Task: Find connections with filter location Freguesia do Ribeirao da Ilha with filter topic #Mindfulwith filter profile language Potuguese with filter current company PRA Health Sciences with filter school Delhi Technical Campus with filter industry Vocational Rehabilitation Services with filter service category Financial Accounting with filter keywords title Executive
Action: Mouse moved to (495, 98)
Screenshot: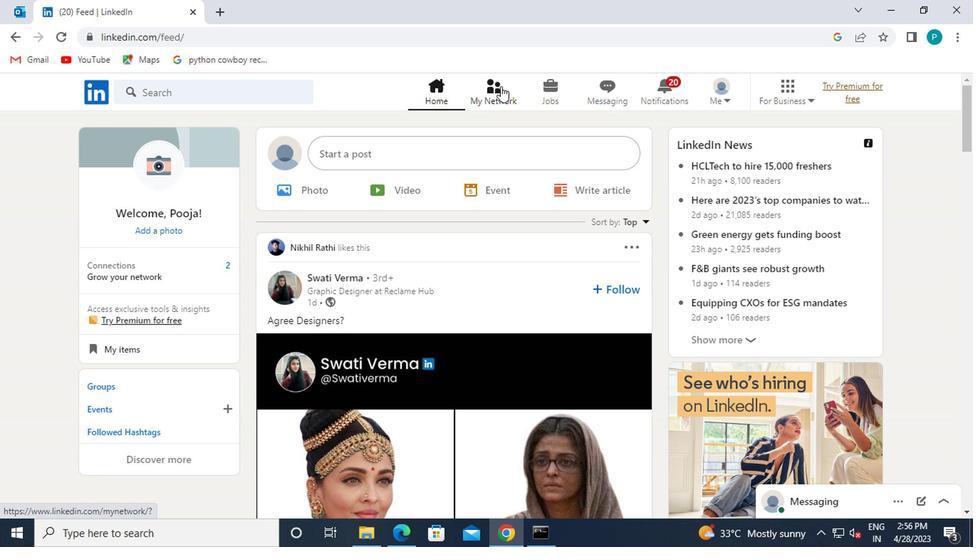 
Action: Mouse pressed left at (495, 98)
Screenshot: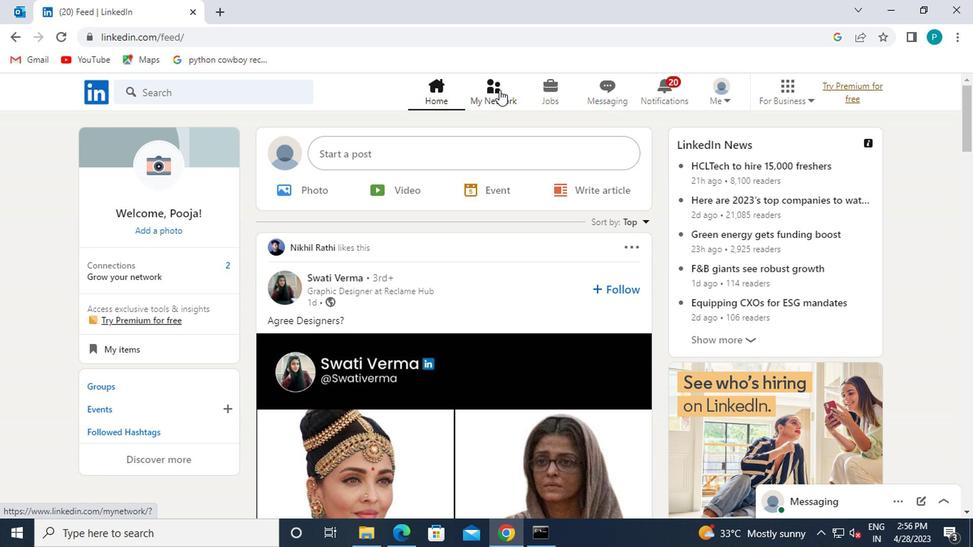
Action: Mouse moved to (253, 178)
Screenshot: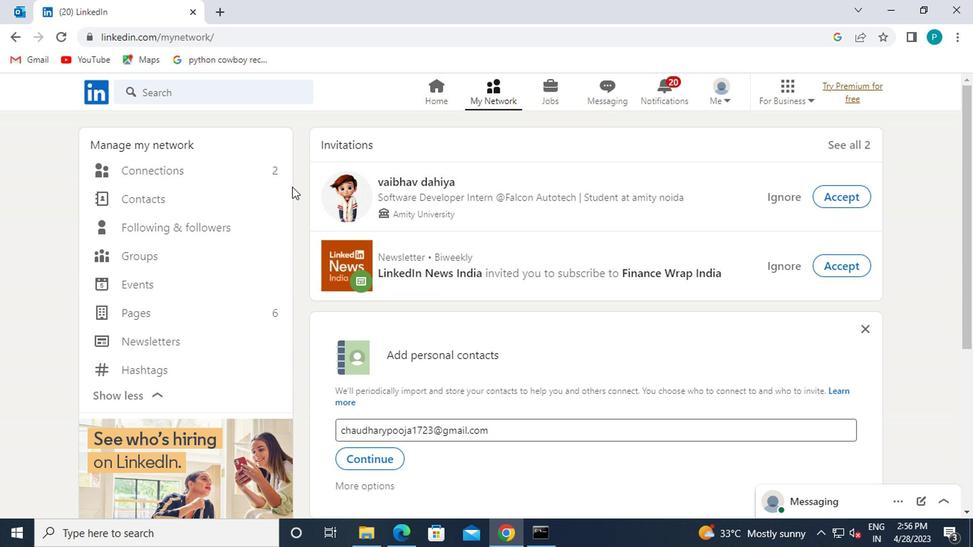 
Action: Mouse pressed left at (253, 178)
Screenshot: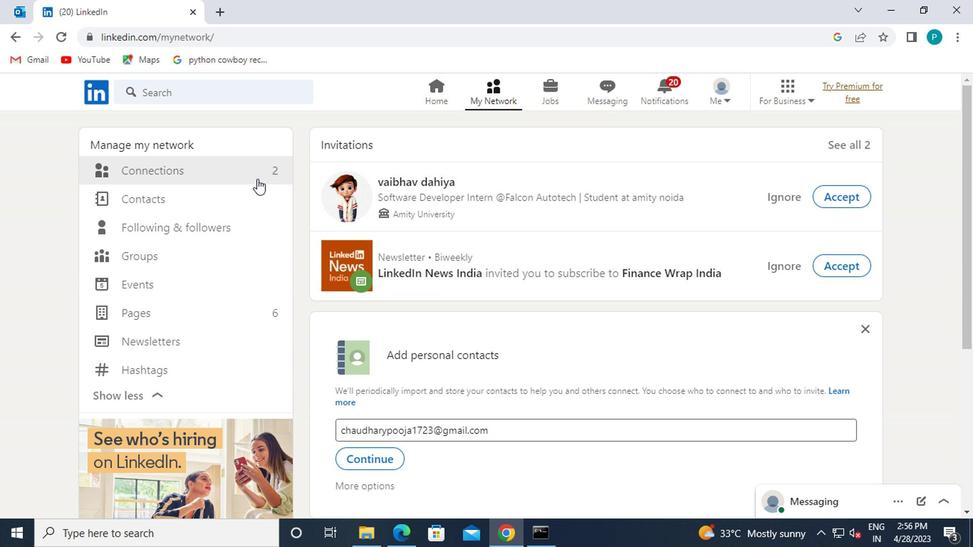 
Action: Mouse pressed left at (253, 178)
Screenshot: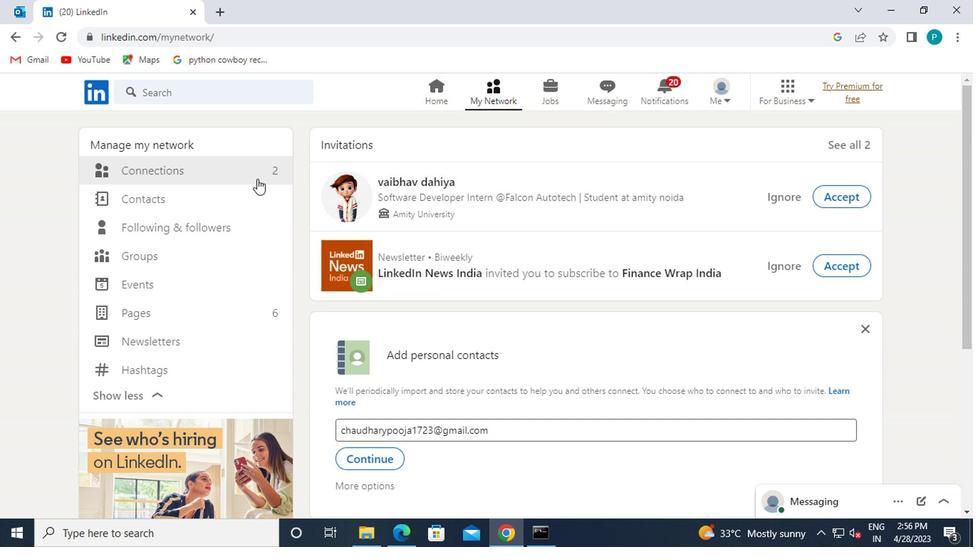 
Action: Mouse pressed left at (253, 178)
Screenshot: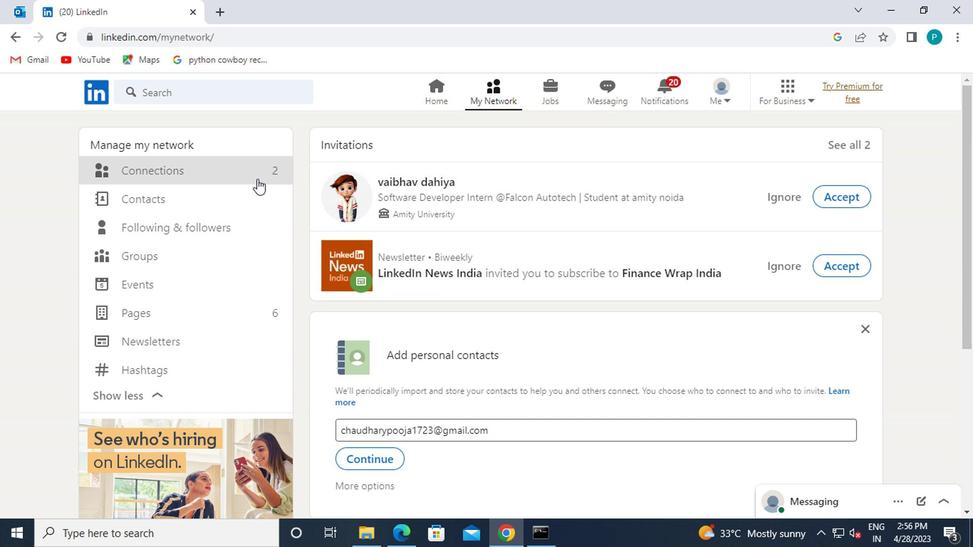 
Action: Mouse moved to (256, 174)
Screenshot: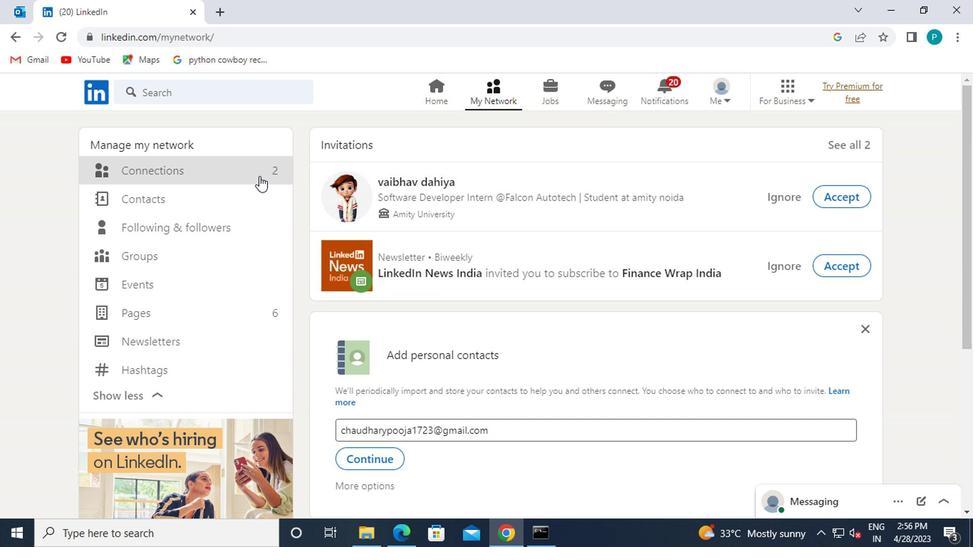 
Action: Mouse pressed left at (256, 174)
Screenshot: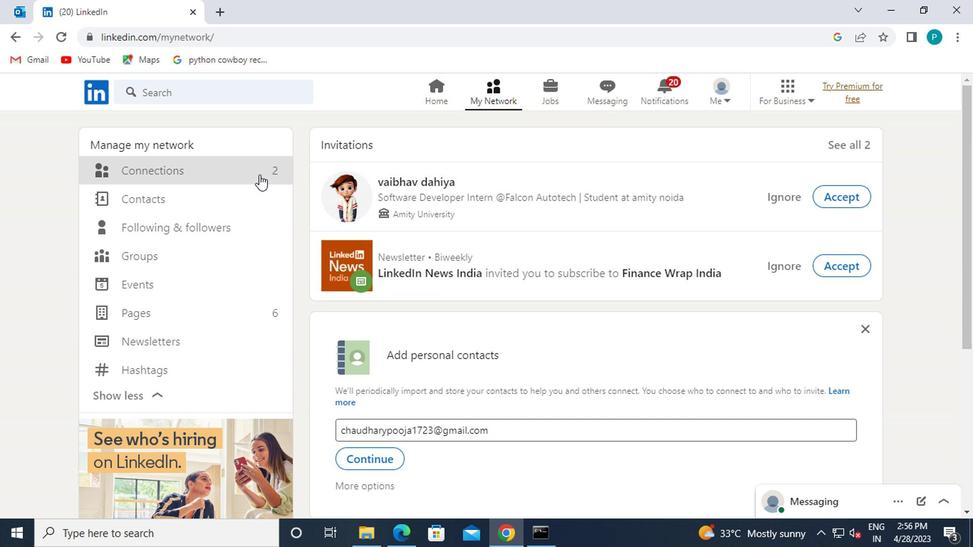
Action: Mouse pressed left at (256, 174)
Screenshot: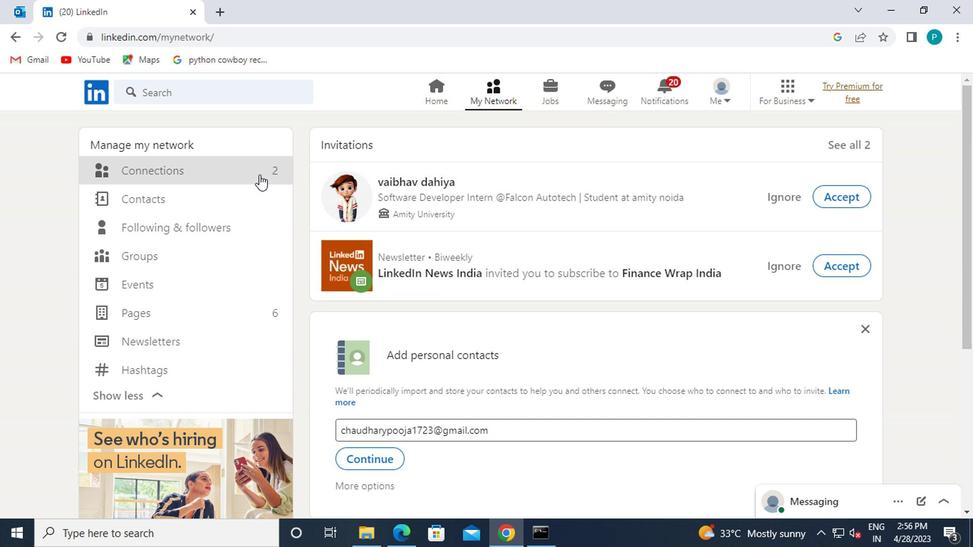 
Action: Mouse moved to (567, 177)
Screenshot: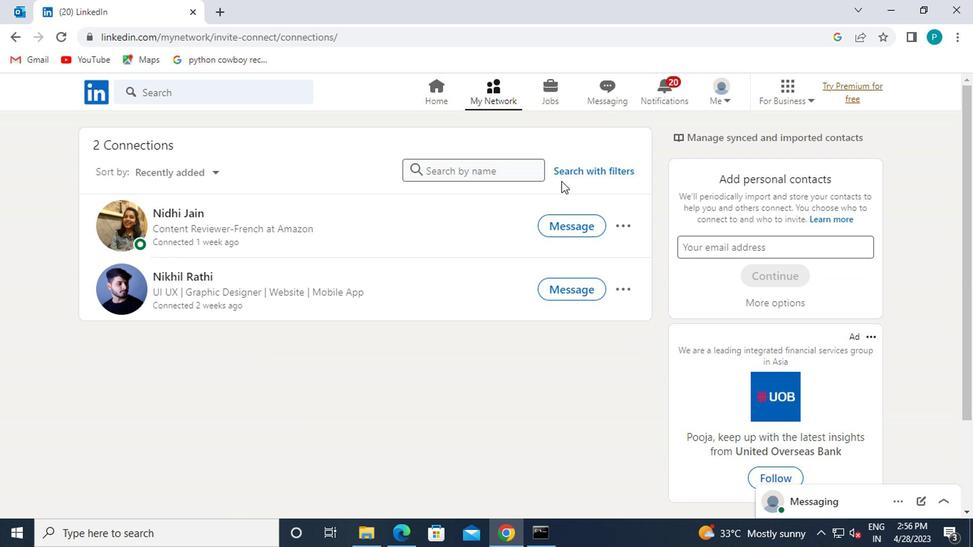 
Action: Mouse pressed left at (567, 177)
Screenshot: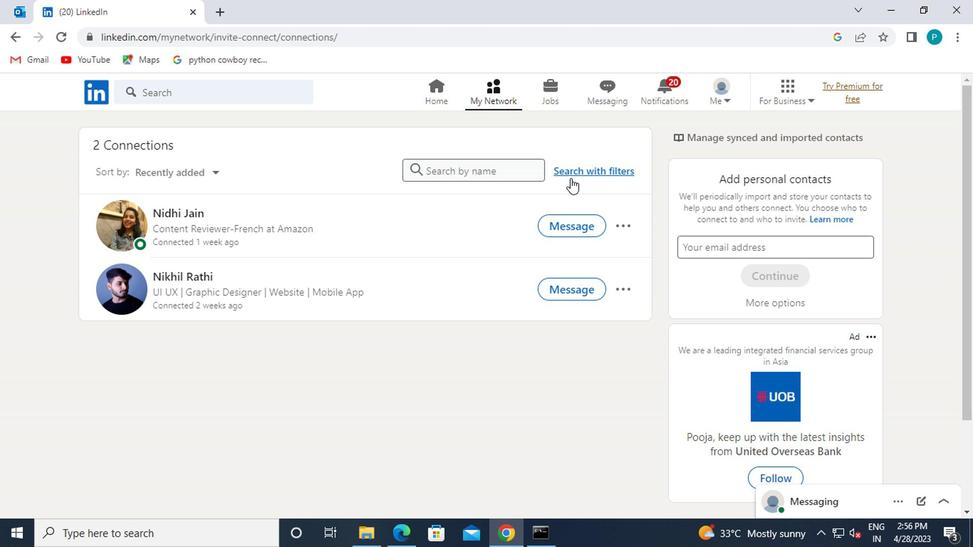 
Action: Mouse moved to (530, 138)
Screenshot: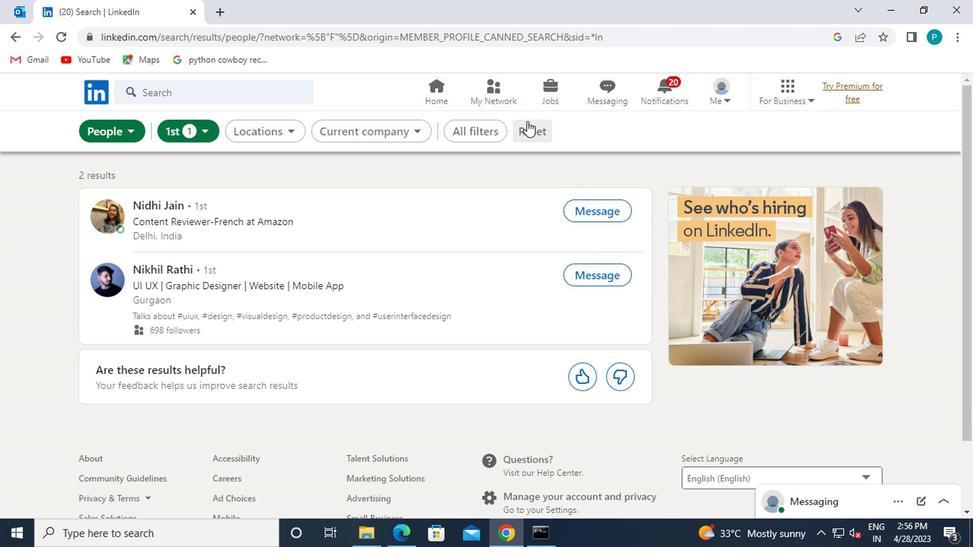 
Action: Mouse pressed left at (530, 138)
Screenshot: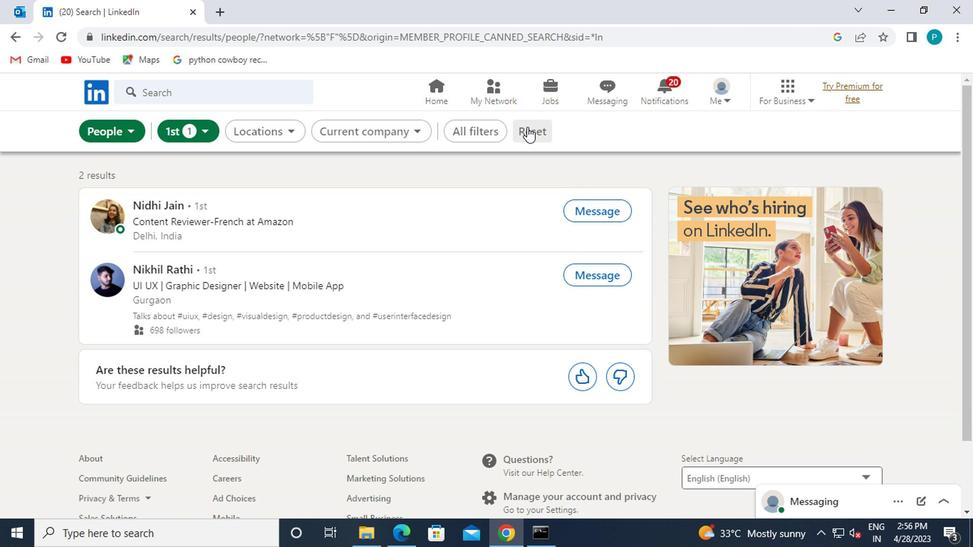 
Action: Mouse moved to (483, 131)
Screenshot: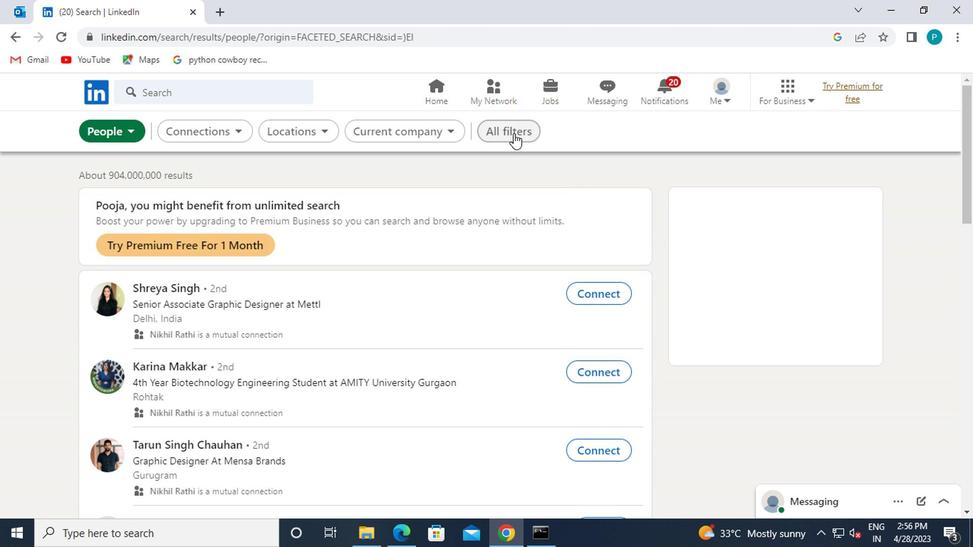 
Action: Mouse pressed left at (483, 131)
Screenshot: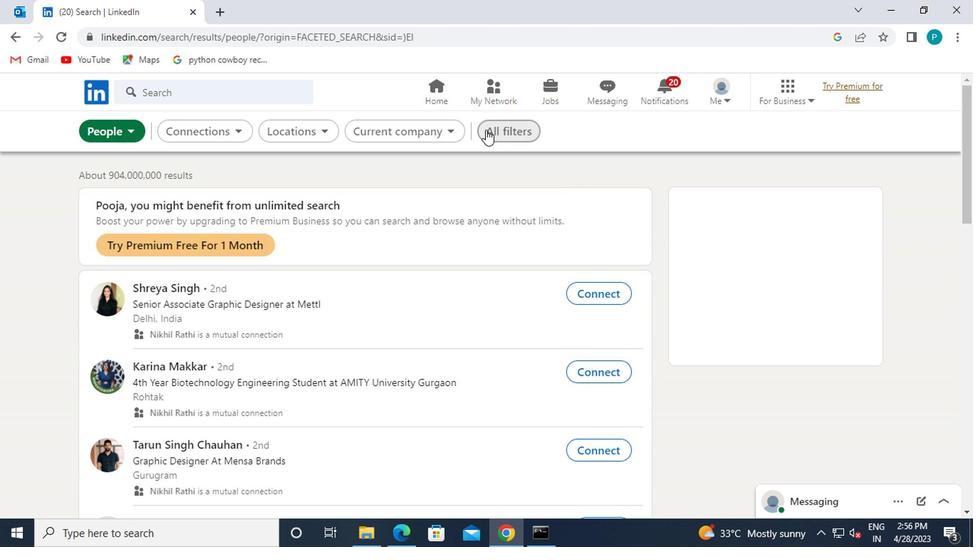 
Action: Mouse moved to (758, 279)
Screenshot: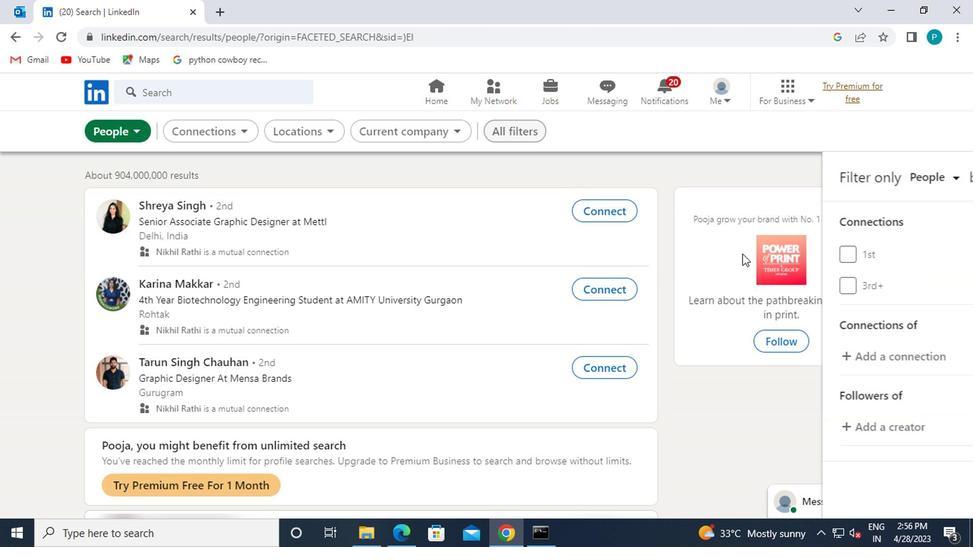 
Action: Mouse scrolled (758, 278) with delta (0, 0)
Screenshot: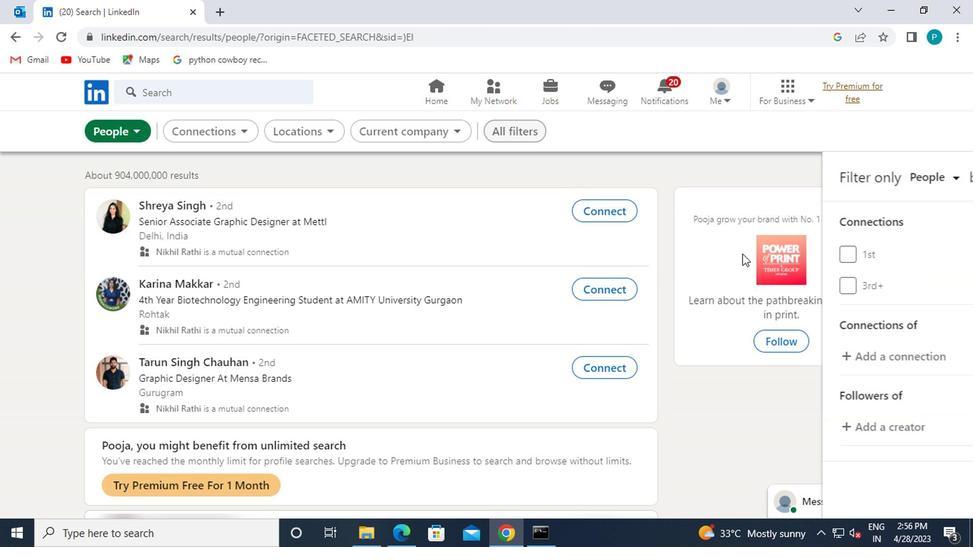 
Action: Mouse moved to (762, 290)
Screenshot: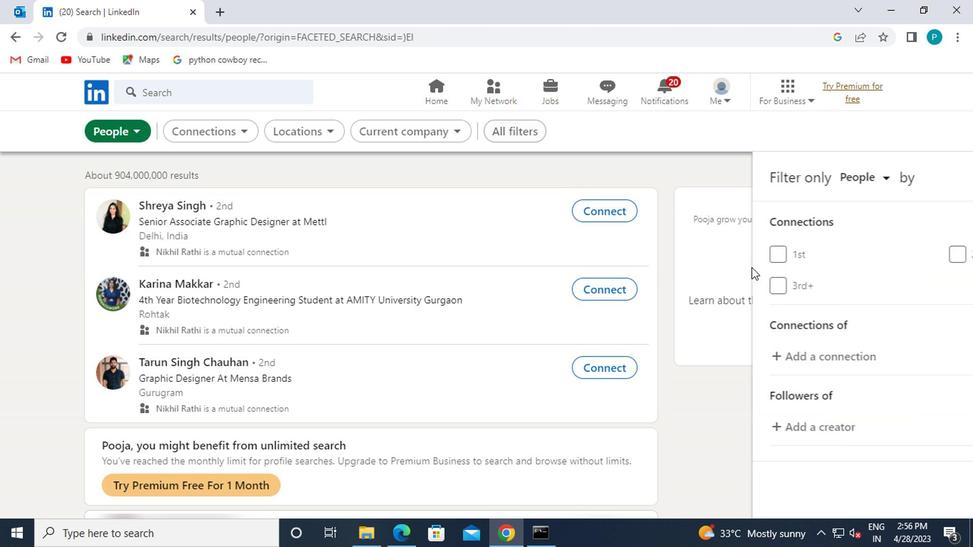 
Action: Mouse scrolled (762, 289) with delta (0, -1)
Screenshot: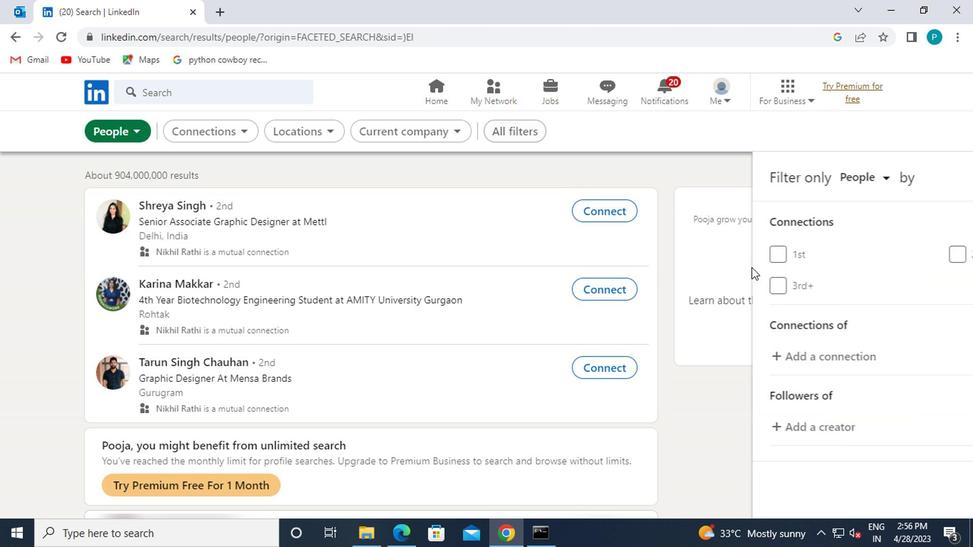 
Action: Mouse moved to (767, 300)
Screenshot: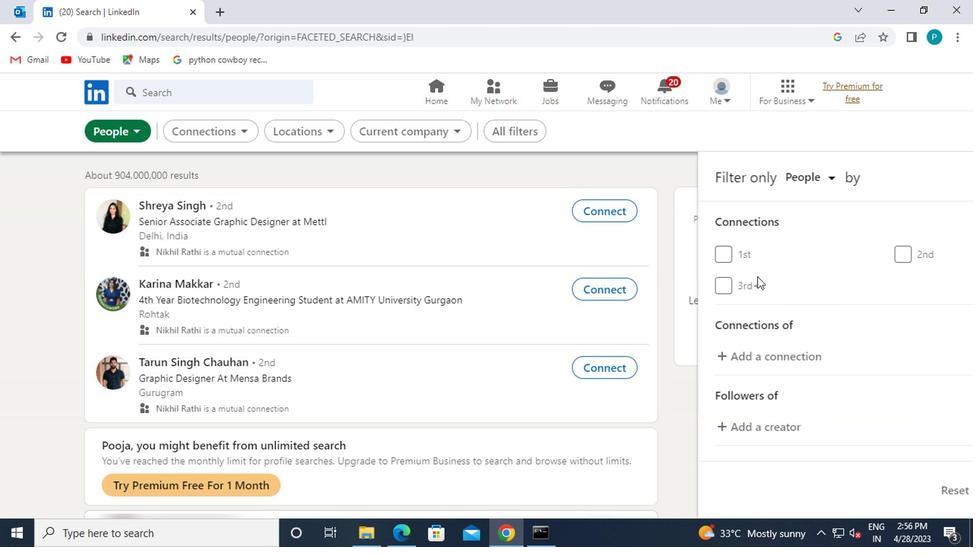 
Action: Mouse scrolled (767, 299) with delta (0, -1)
Screenshot: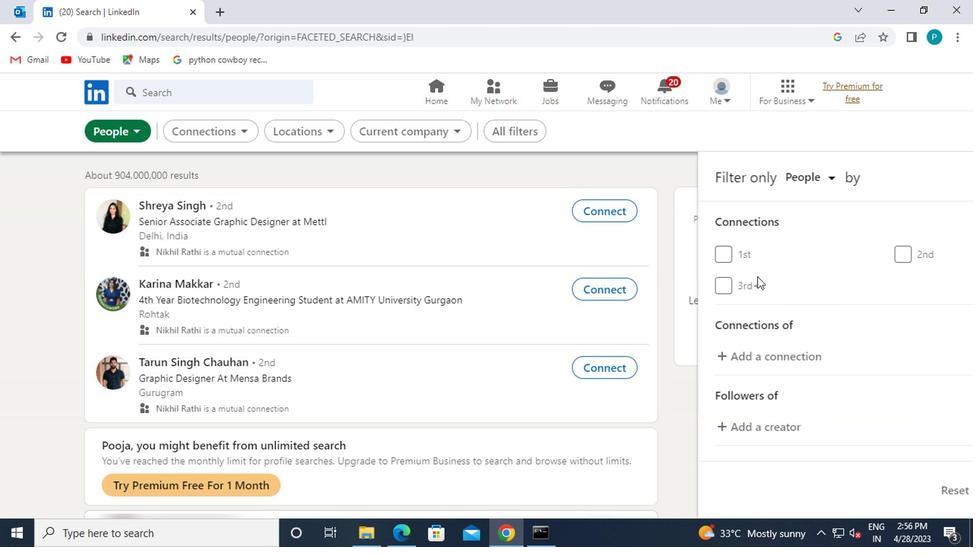 
Action: Mouse moved to (767, 303)
Screenshot: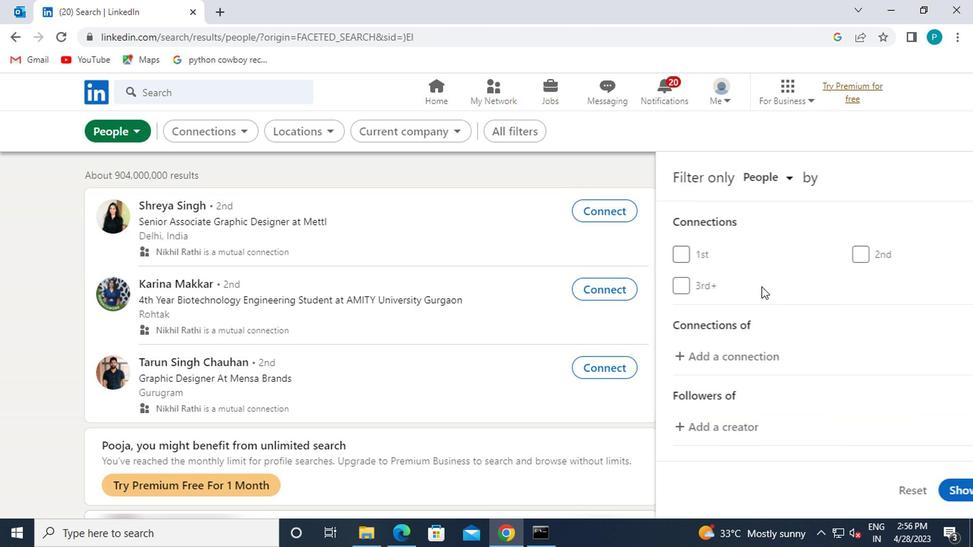 
Action: Mouse scrolled (767, 303) with delta (0, 0)
Screenshot: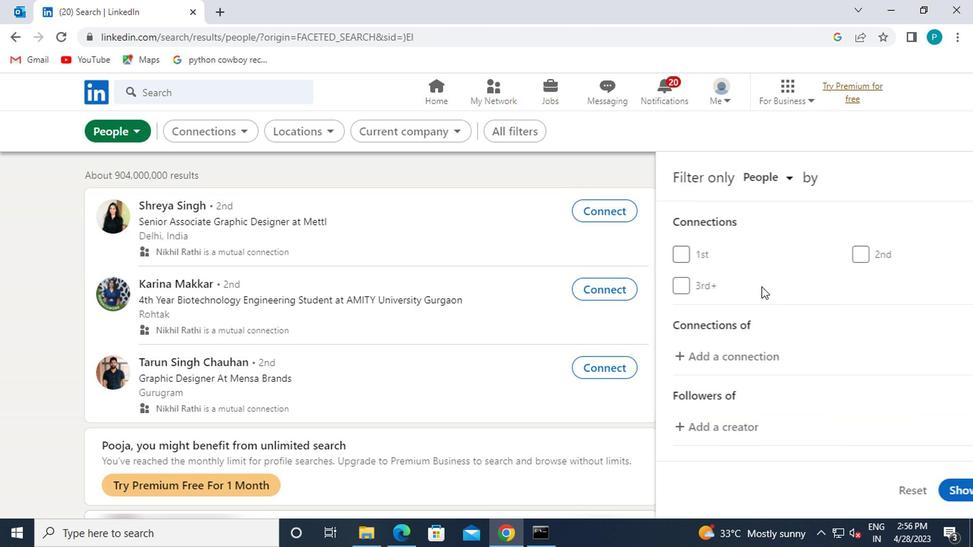 
Action: Mouse moved to (817, 269)
Screenshot: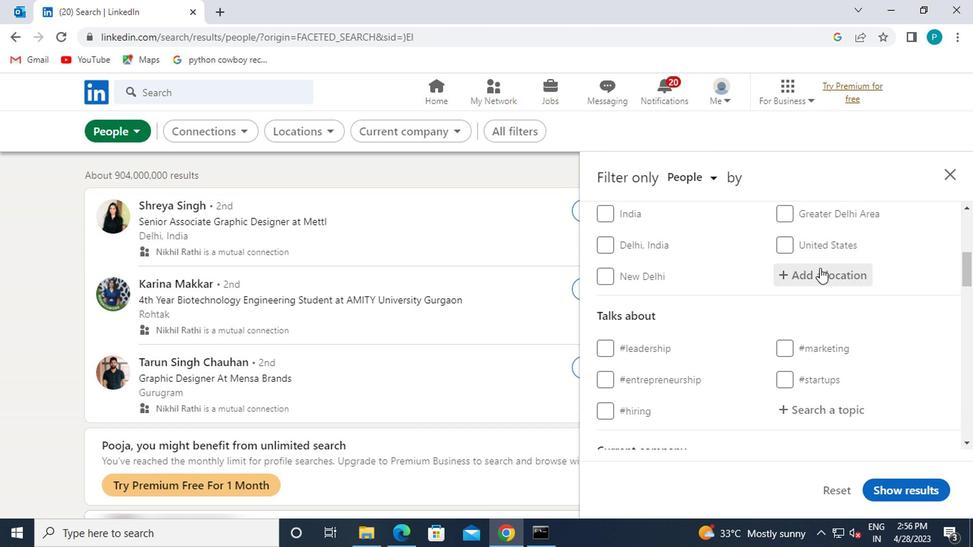 
Action: Mouse pressed left at (817, 269)
Screenshot: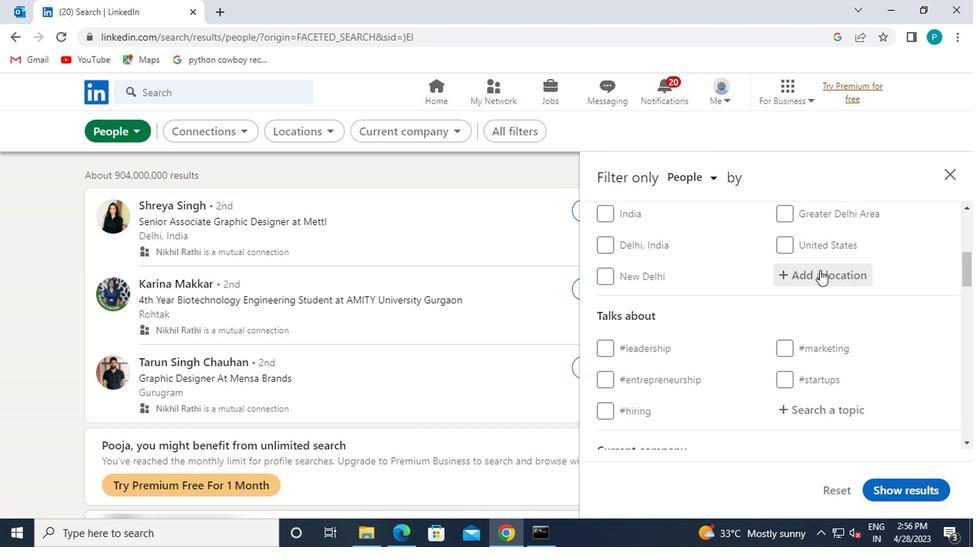 
Action: Mouse moved to (819, 268)
Screenshot: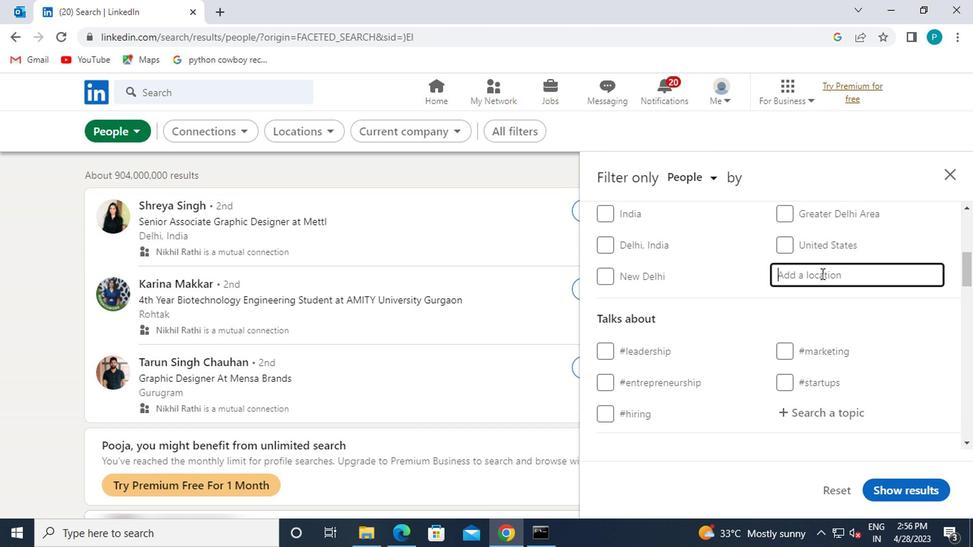 
Action: Key pressed <Key.caps_lock><Key.caps_lock>f<Key.caps_lock>reguesia
Screenshot: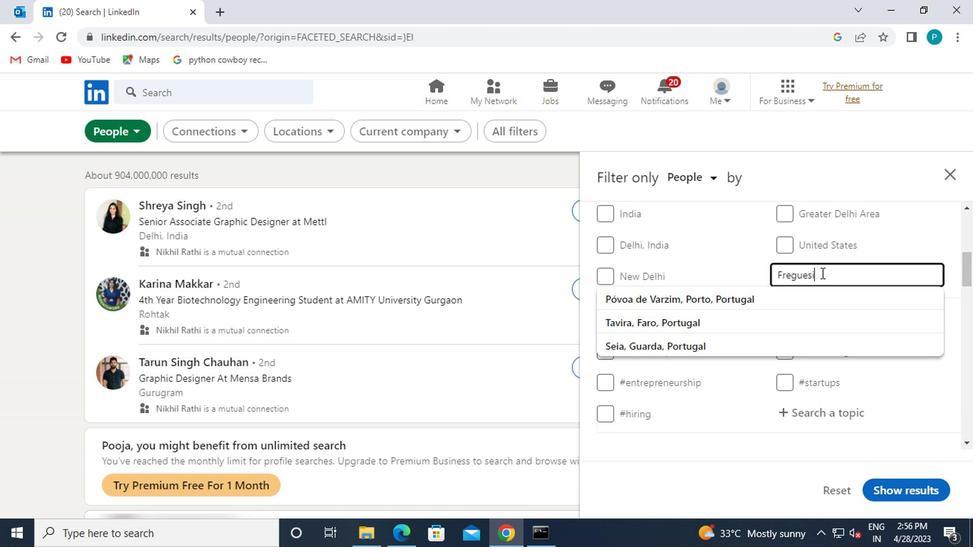 
Action: Mouse moved to (831, 279)
Screenshot: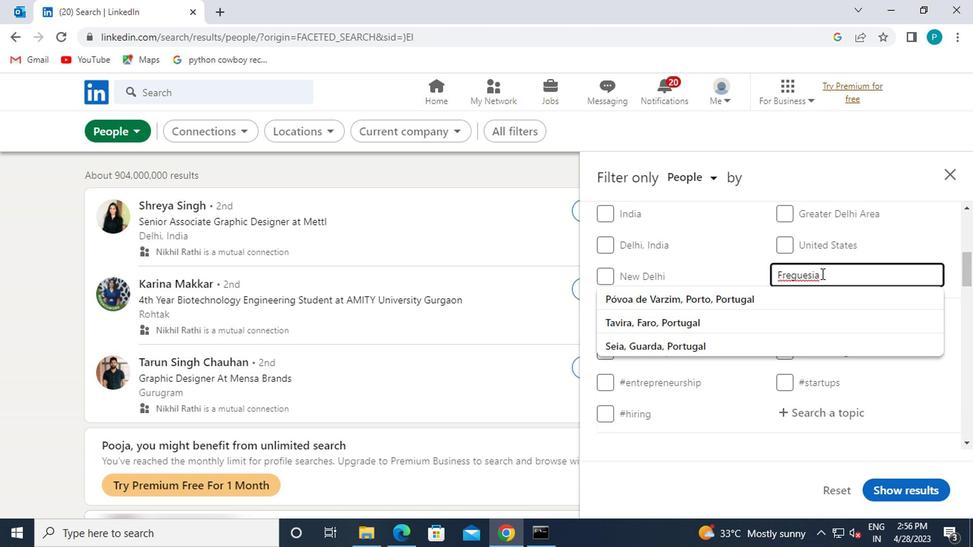 
Action: Key pressed <Key.enter>
Screenshot: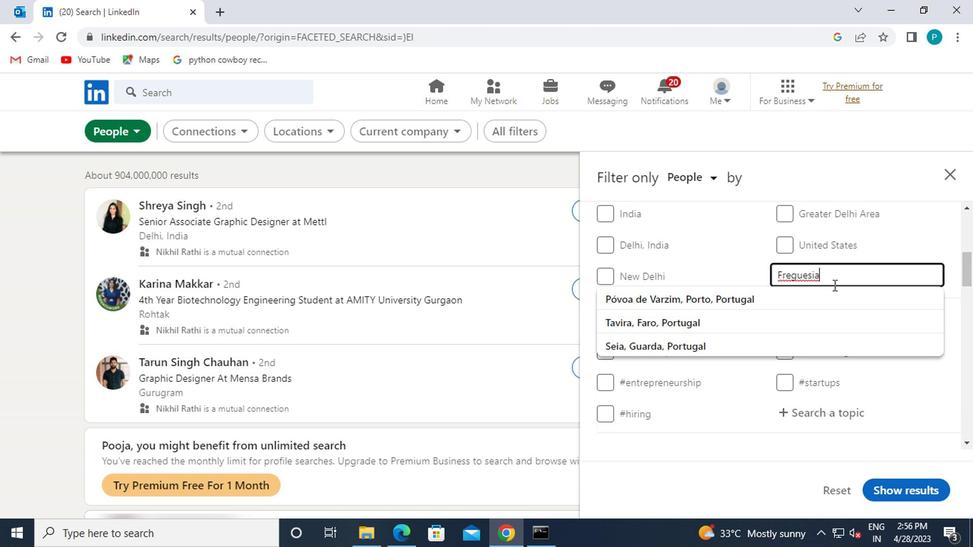 
Action: Mouse moved to (776, 305)
Screenshot: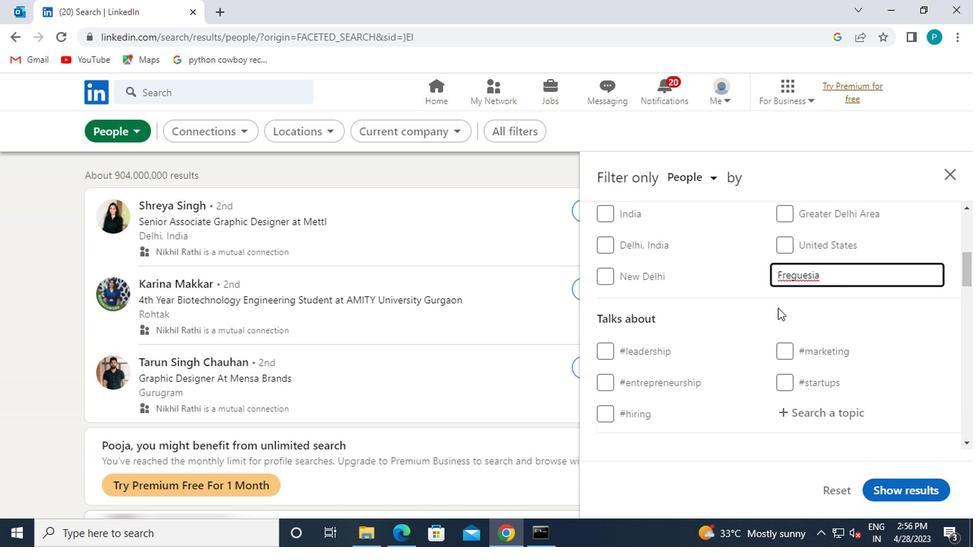 
Action: Mouse scrolled (776, 304) with delta (0, 0)
Screenshot: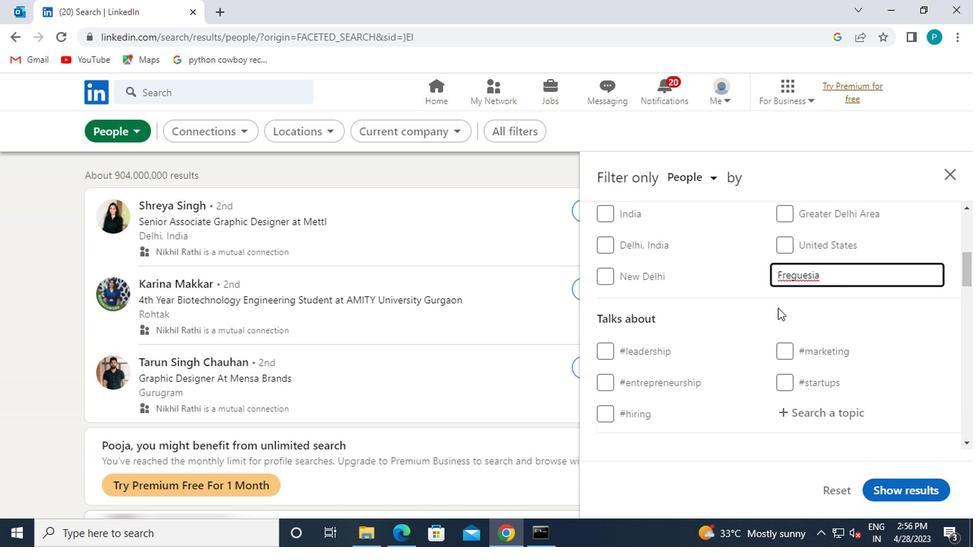 
Action: Mouse moved to (777, 310)
Screenshot: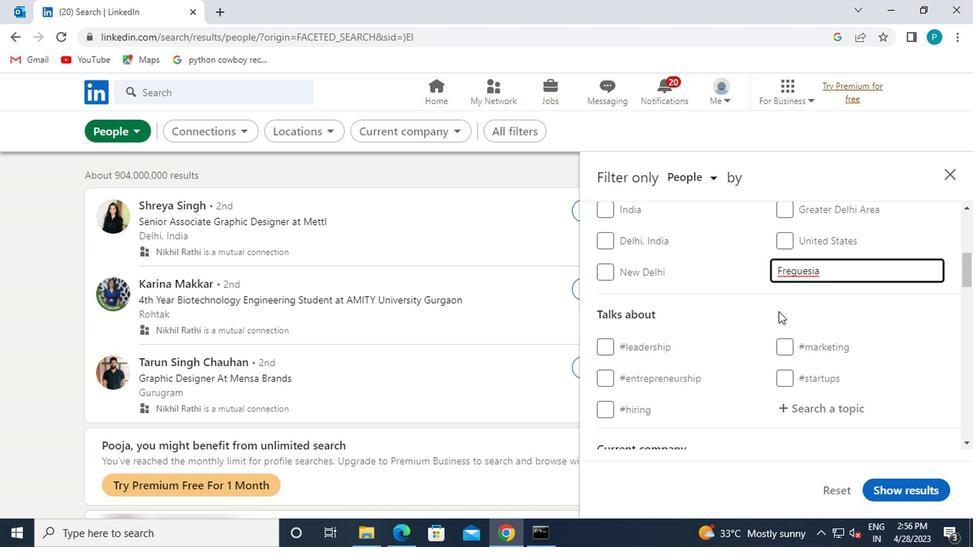 
Action: Mouse scrolled (777, 310) with delta (0, 0)
Screenshot: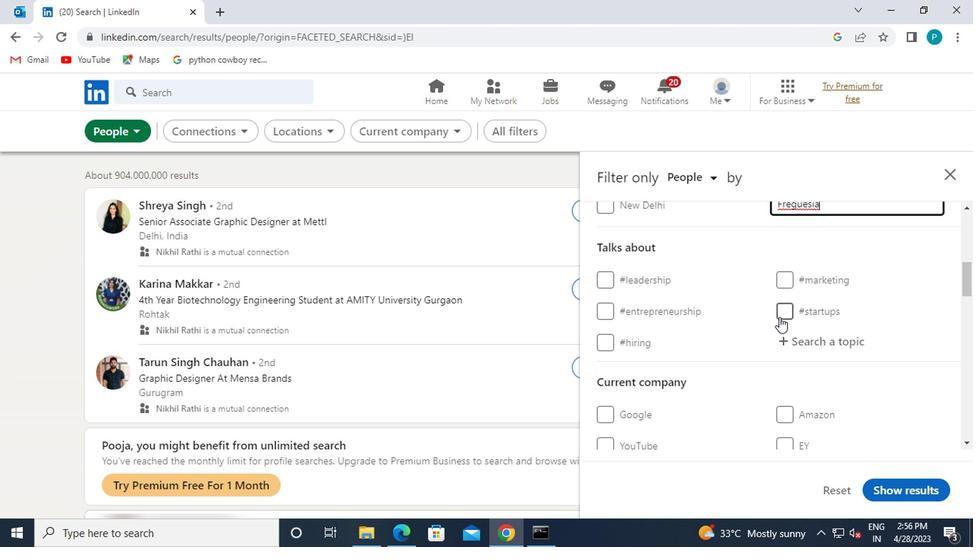 
Action: Mouse scrolled (777, 310) with delta (0, 0)
Screenshot: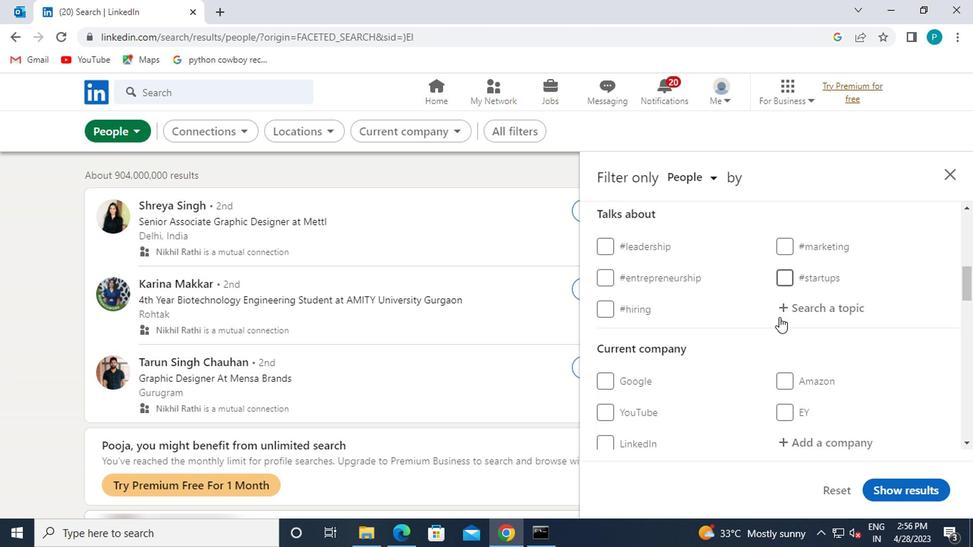 
Action: Mouse moved to (788, 262)
Screenshot: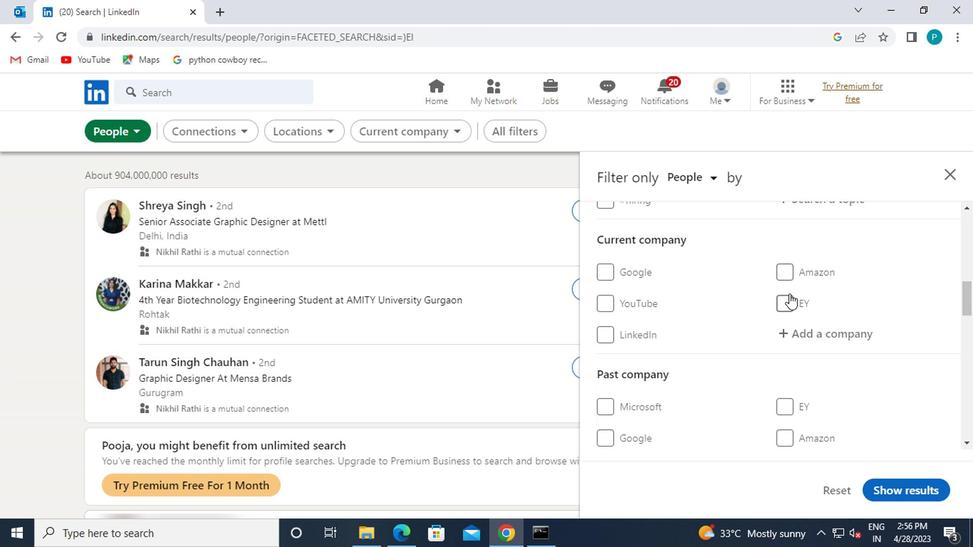 
Action: Mouse scrolled (788, 263) with delta (0, 0)
Screenshot: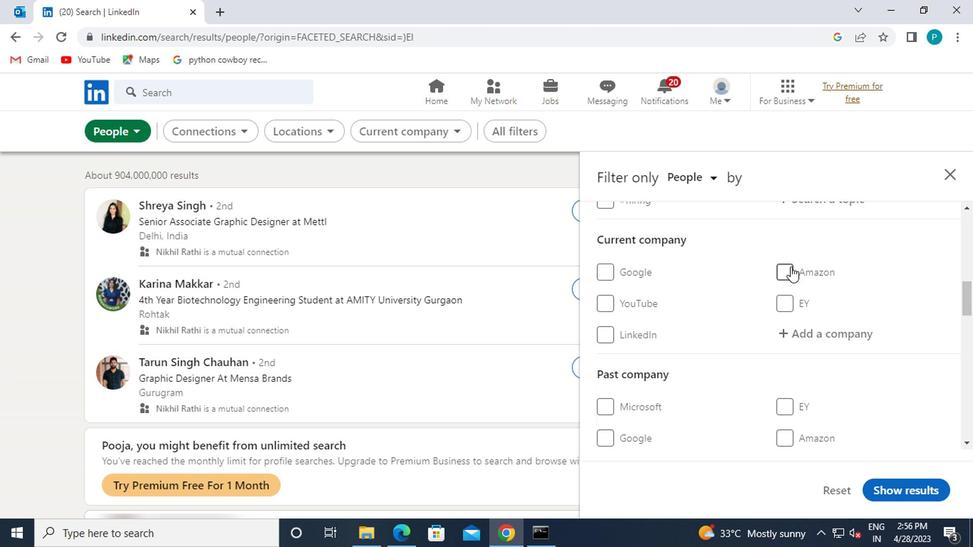 
Action: Mouse pressed left at (788, 262)
Screenshot: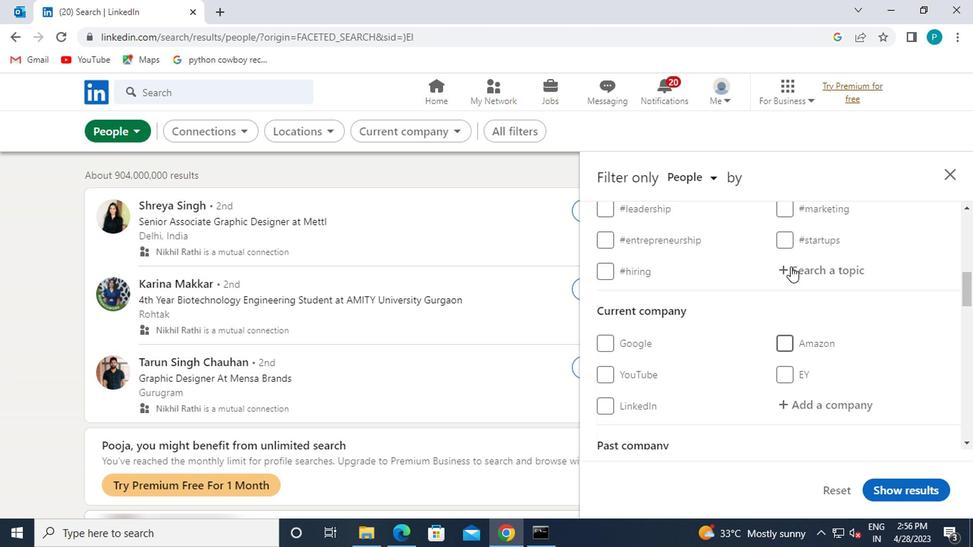 
Action: Mouse moved to (788, 272)
Screenshot: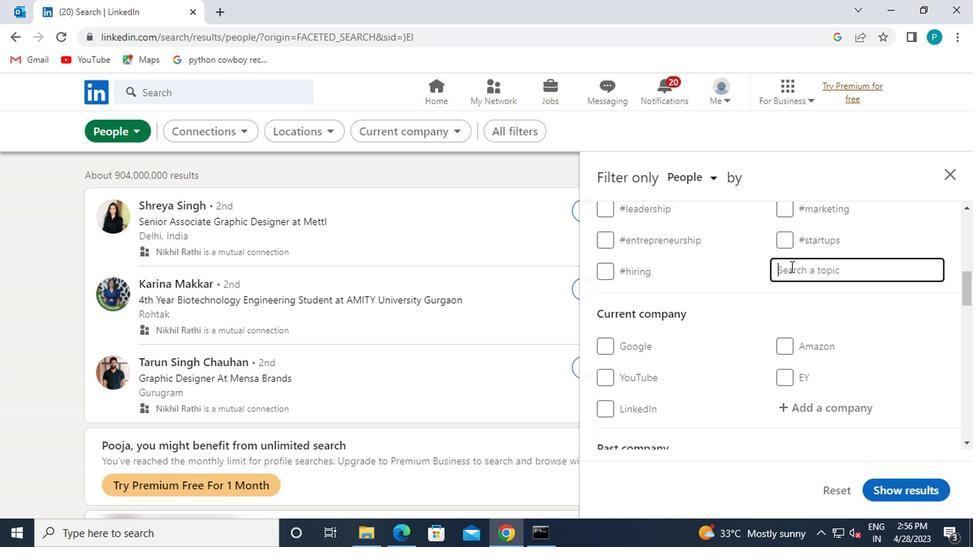 
Action: Key pressed <Key.shift><Key.shift>#<Key.caps_lock>M<Key.caps_lock>INDFUL
Screenshot: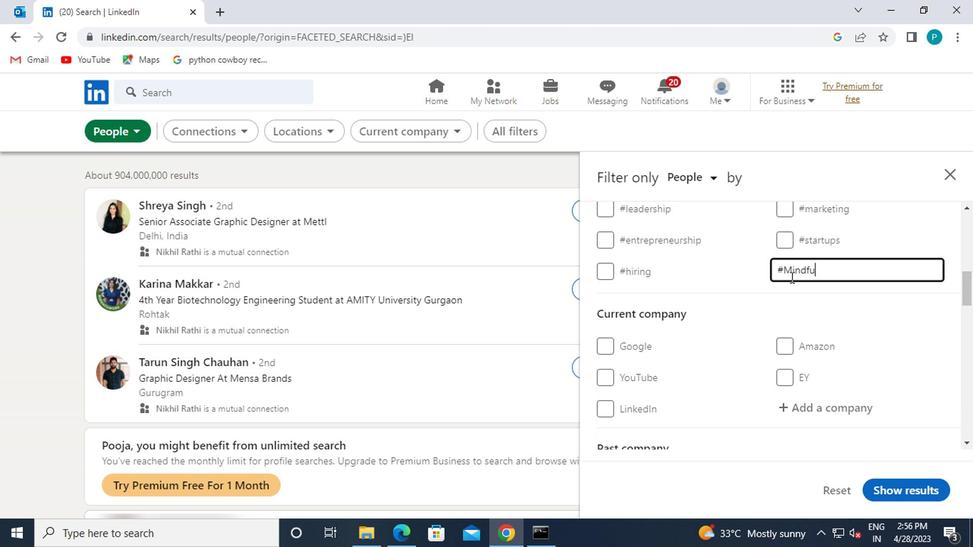 
Action: Mouse moved to (789, 279)
Screenshot: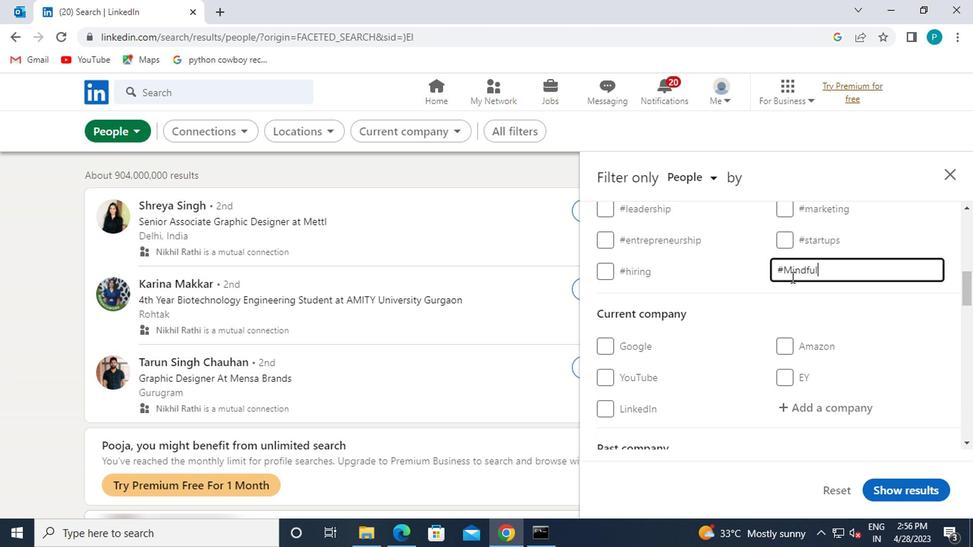
Action: Mouse scrolled (789, 279) with delta (0, 0)
Screenshot: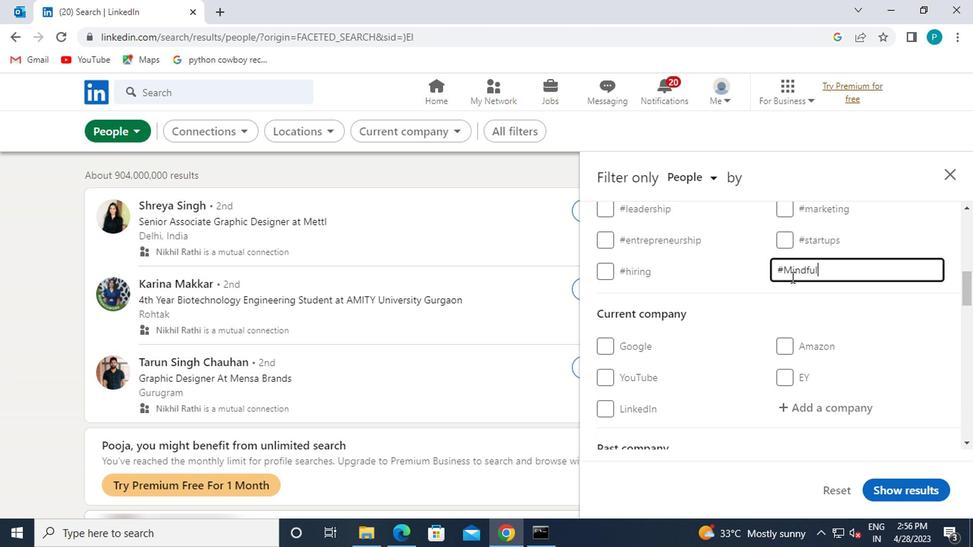 
Action: Mouse moved to (697, 300)
Screenshot: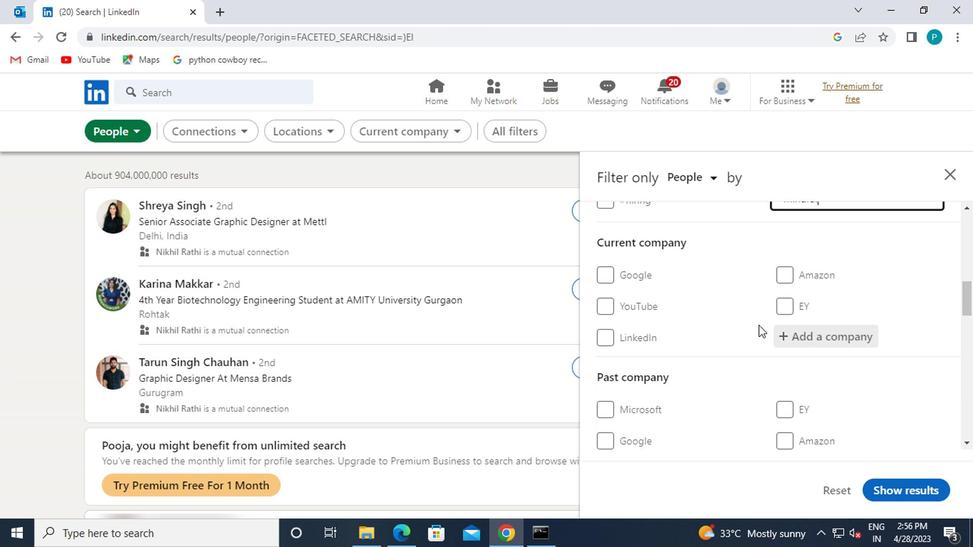 
Action: Mouse scrolled (697, 299) with delta (0, -1)
Screenshot: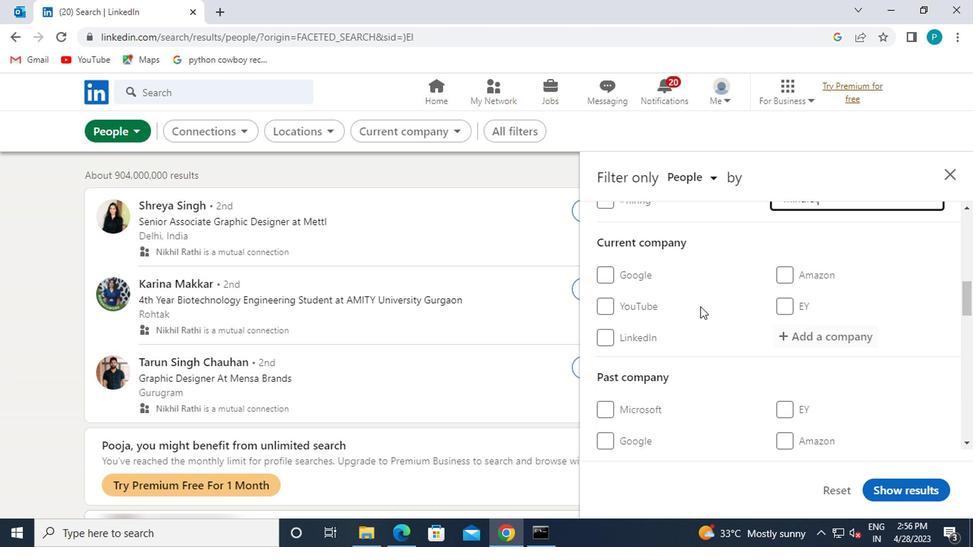 
Action: Mouse scrolled (697, 299) with delta (0, -1)
Screenshot: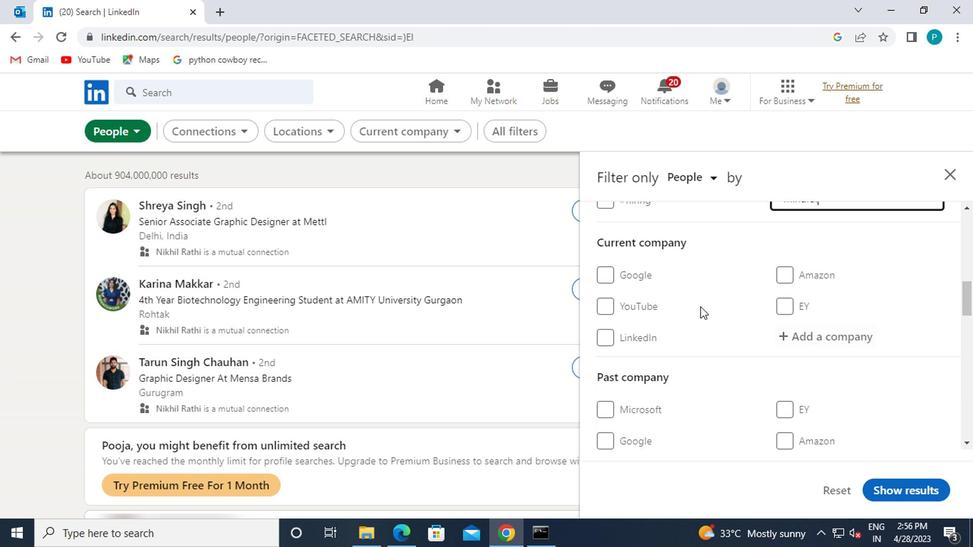 
Action: Mouse scrolled (697, 299) with delta (0, -1)
Screenshot: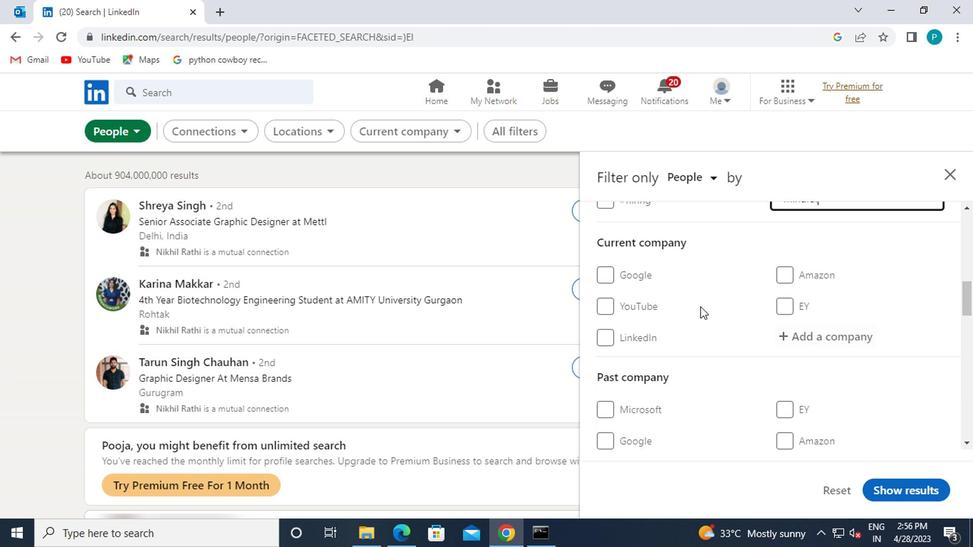 
Action: Mouse scrolled (697, 299) with delta (0, -1)
Screenshot: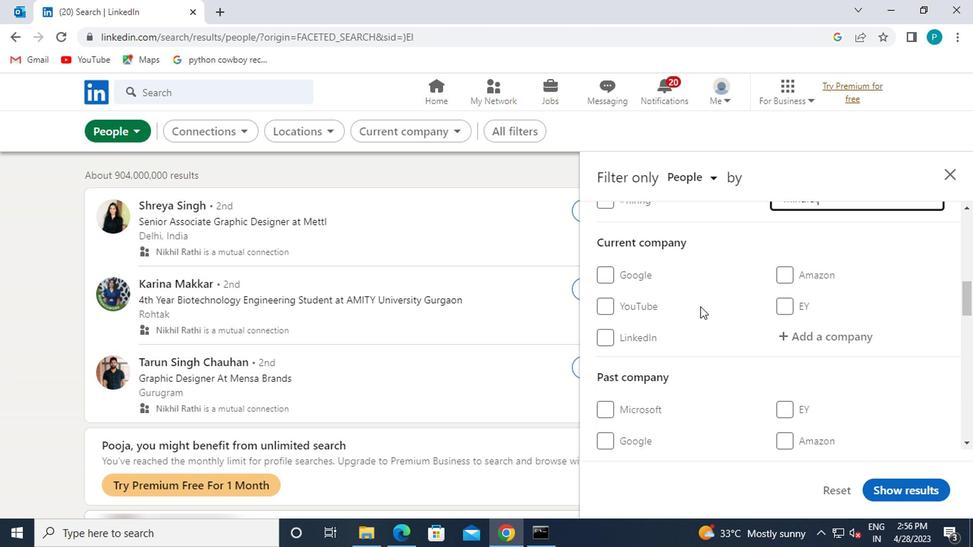 
Action: Mouse scrolled (697, 299) with delta (0, -1)
Screenshot: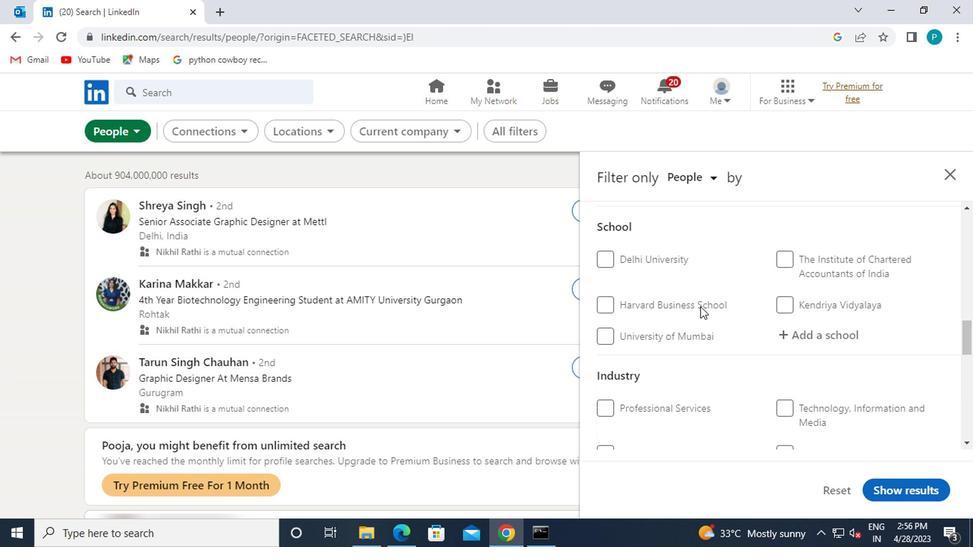 
Action: Mouse scrolled (697, 299) with delta (0, -1)
Screenshot: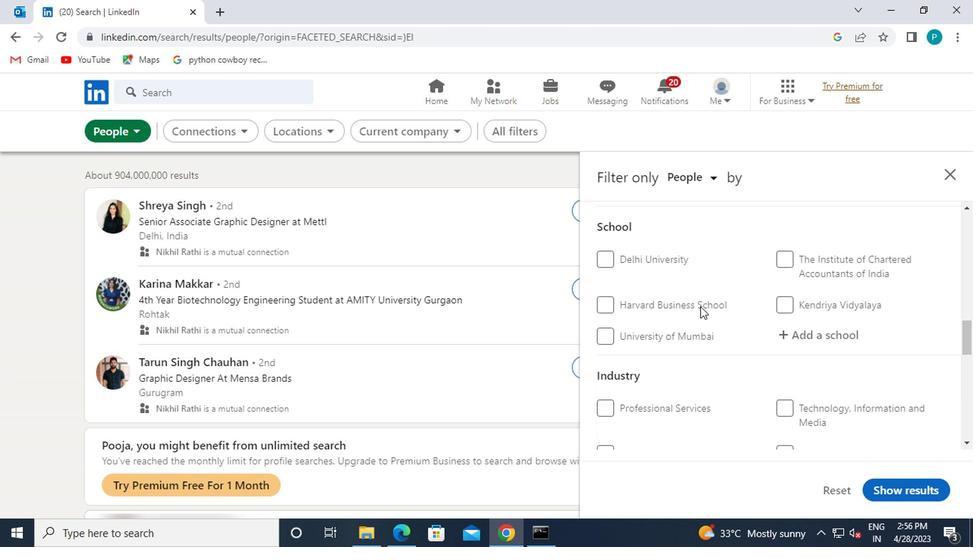 
Action: Mouse scrolled (697, 299) with delta (0, -1)
Screenshot: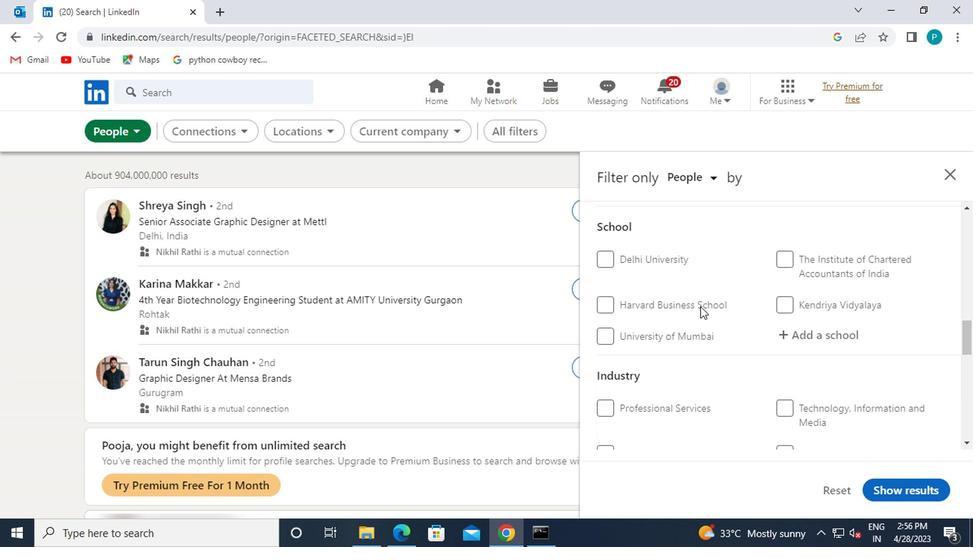 
Action: Mouse scrolled (697, 299) with delta (0, -1)
Screenshot: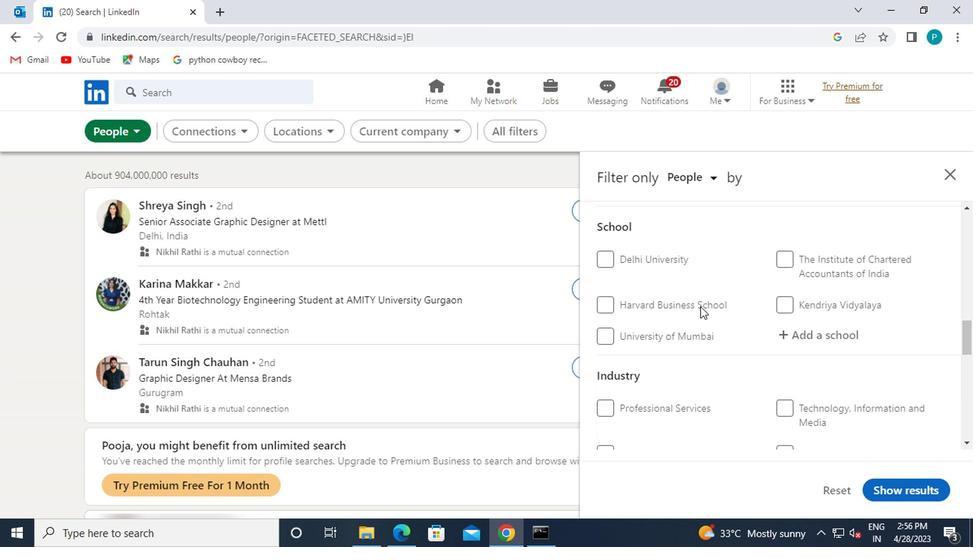 
Action: Mouse moved to (788, 311)
Screenshot: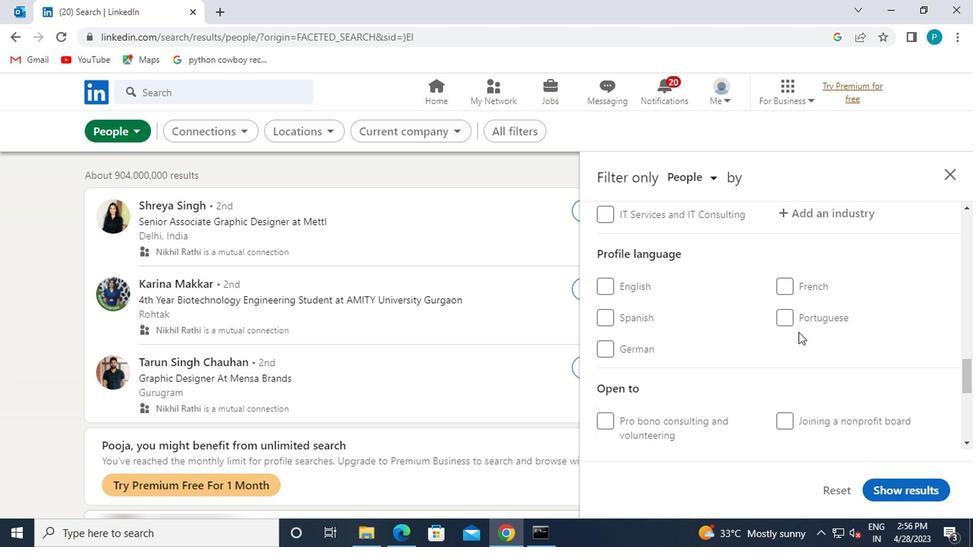 
Action: Mouse pressed left at (788, 311)
Screenshot: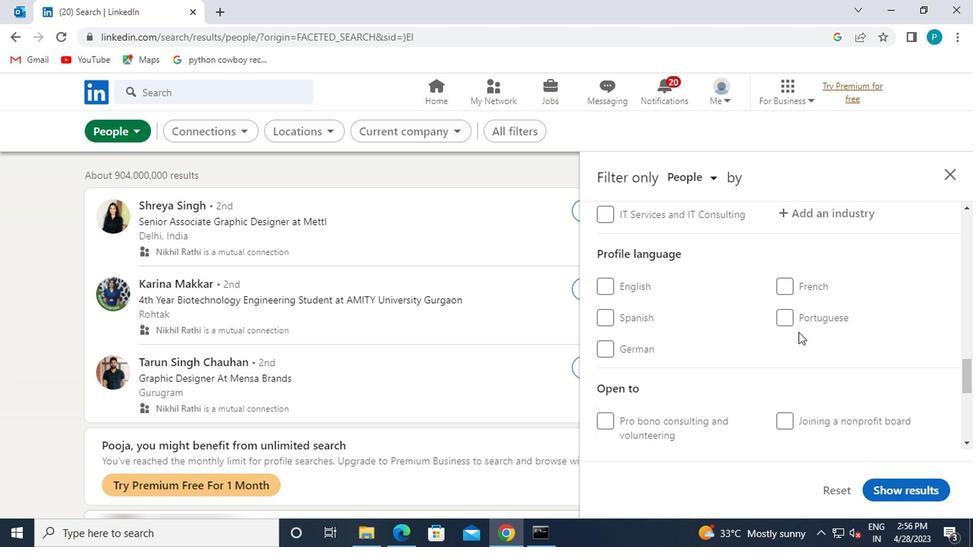 
Action: Mouse moved to (793, 309)
Screenshot: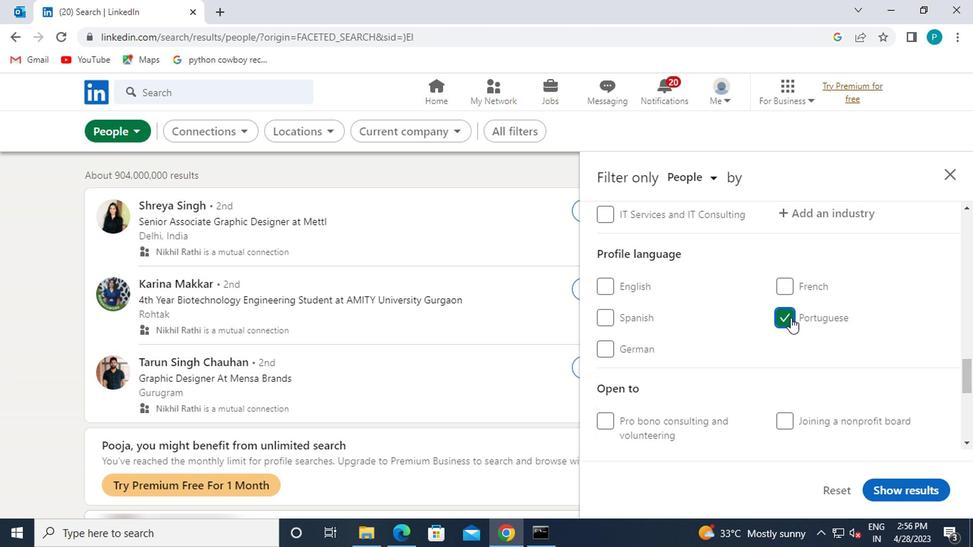 
Action: Mouse scrolled (793, 310) with delta (0, 1)
Screenshot: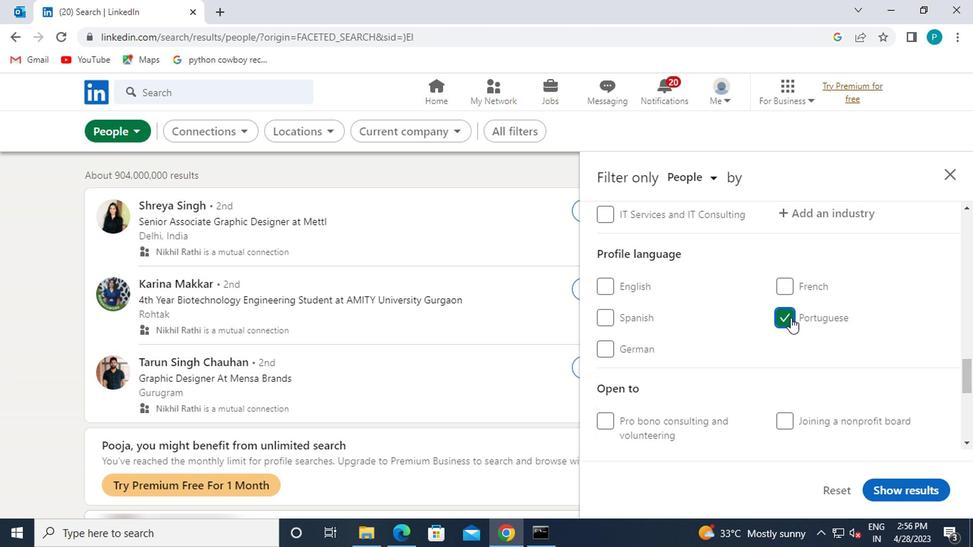 
Action: Mouse moved to (803, 309)
Screenshot: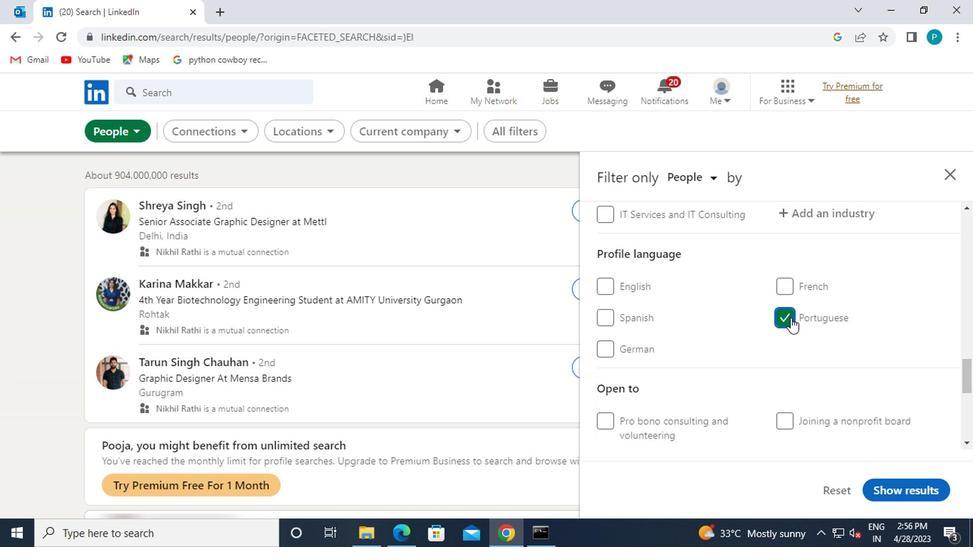 
Action: Mouse scrolled (803, 310) with delta (0, 1)
Screenshot: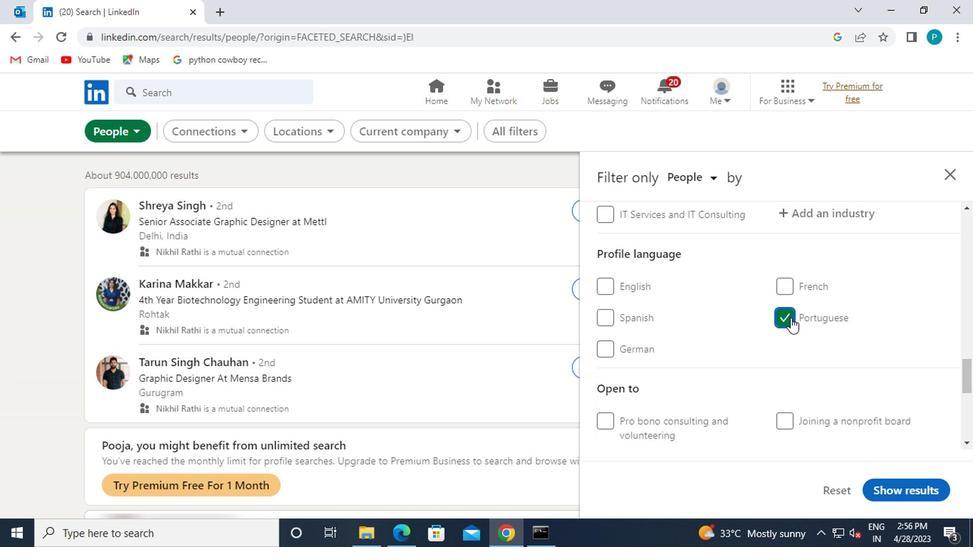 
Action: Mouse moved to (809, 309)
Screenshot: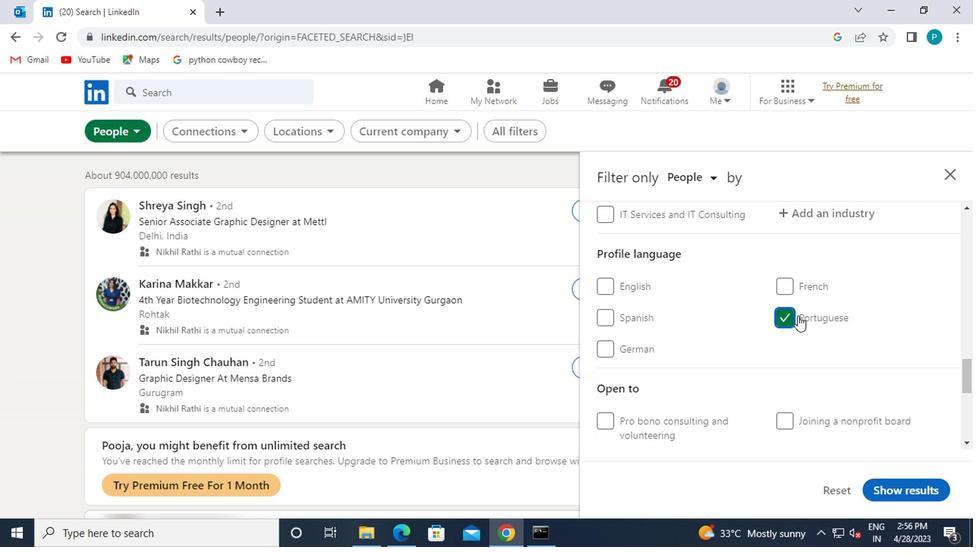 
Action: Mouse scrolled (809, 310) with delta (0, 1)
Screenshot: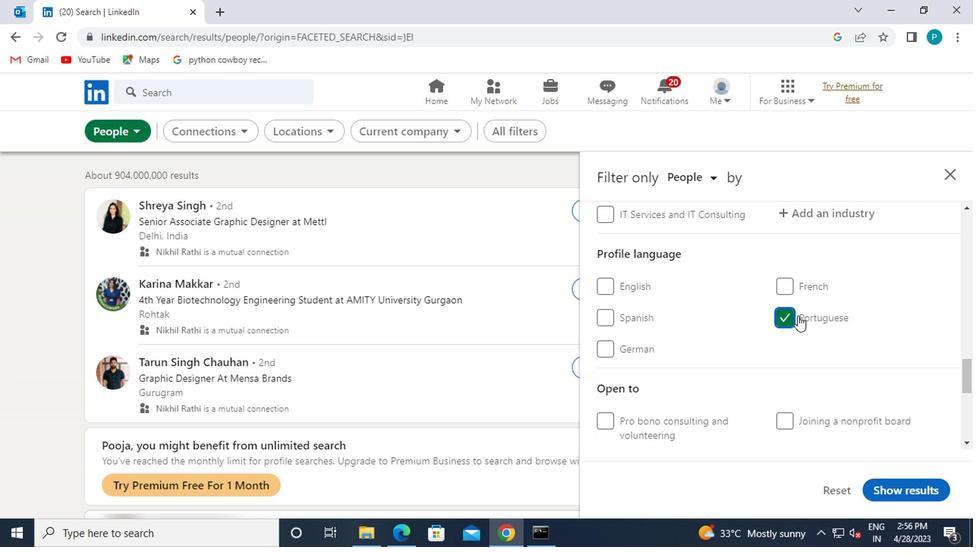 
Action: Mouse moved to (809, 309)
Screenshot: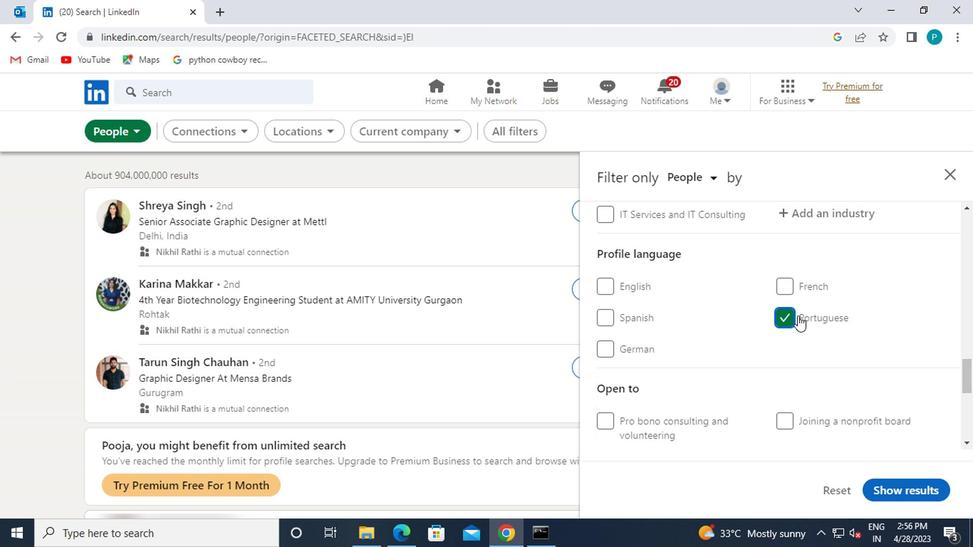 
Action: Mouse scrolled (809, 310) with delta (0, 1)
Screenshot: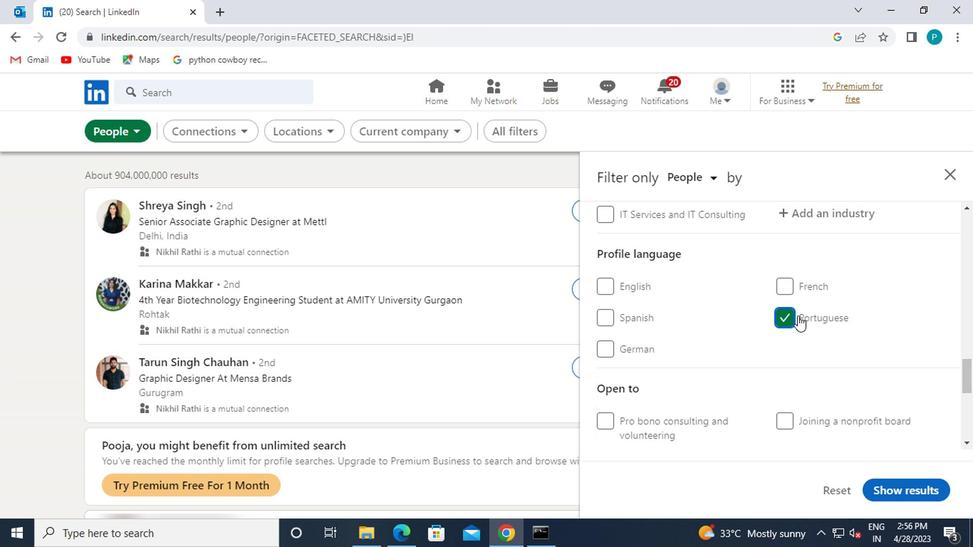 
Action: Mouse scrolled (809, 310) with delta (0, 1)
Screenshot: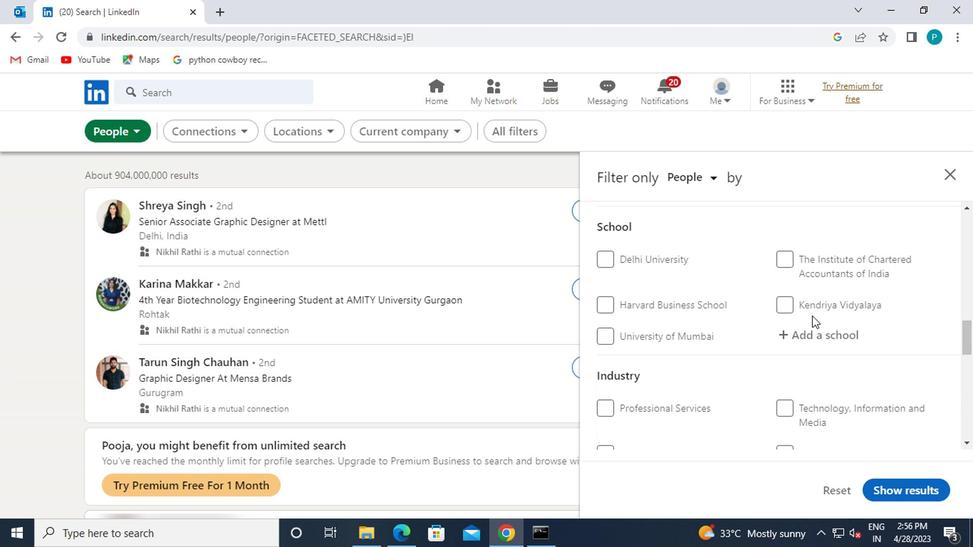 
Action: Mouse scrolled (809, 310) with delta (0, 1)
Screenshot: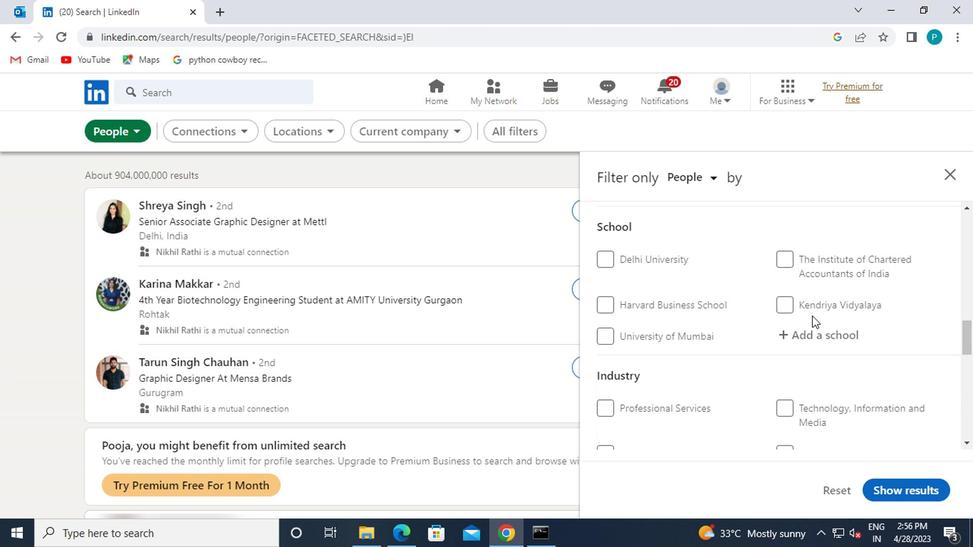 
Action: Mouse scrolled (809, 310) with delta (0, 1)
Screenshot: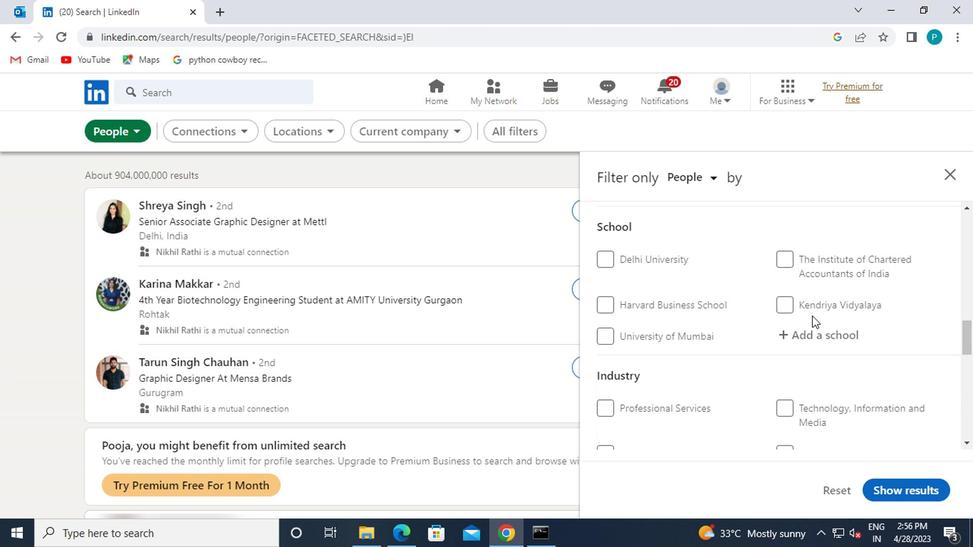 
Action: Mouse scrolled (809, 310) with delta (0, 1)
Screenshot: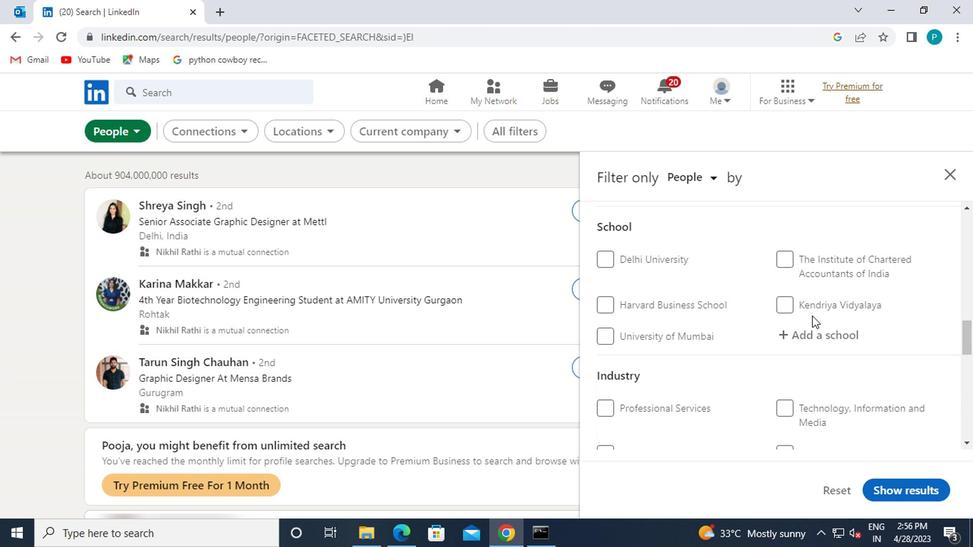 
Action: Mouse scrolled (809, 310) with delta (0, 1)
Screenshot: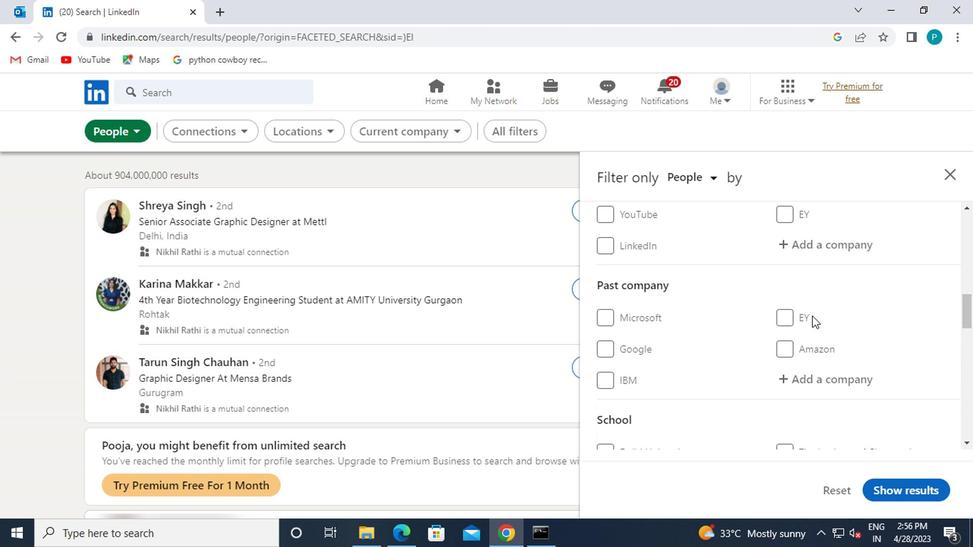 
Action: Mouse scrolled (809, 310) with delta (0, 1)
Screenshot: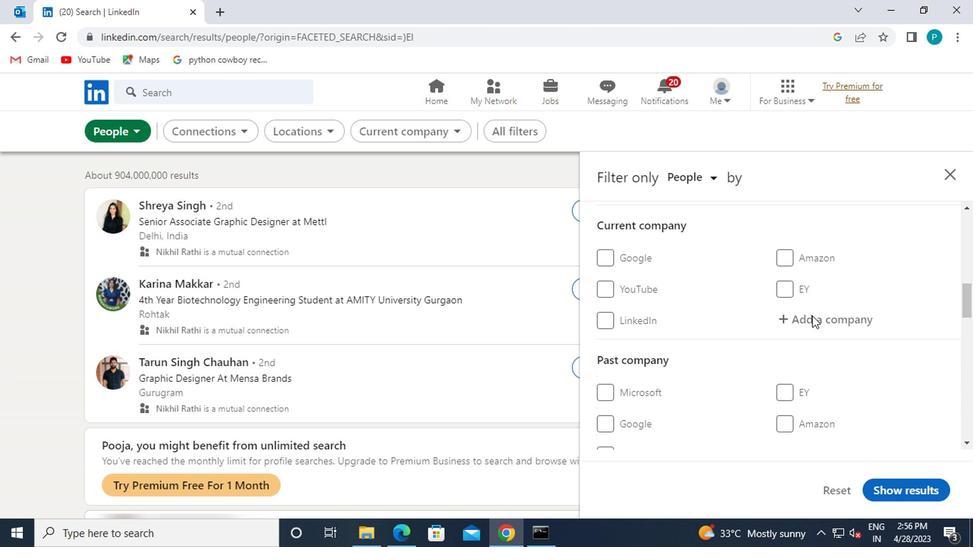 
Action: Mouse moved to (809, 309)
Screenshot: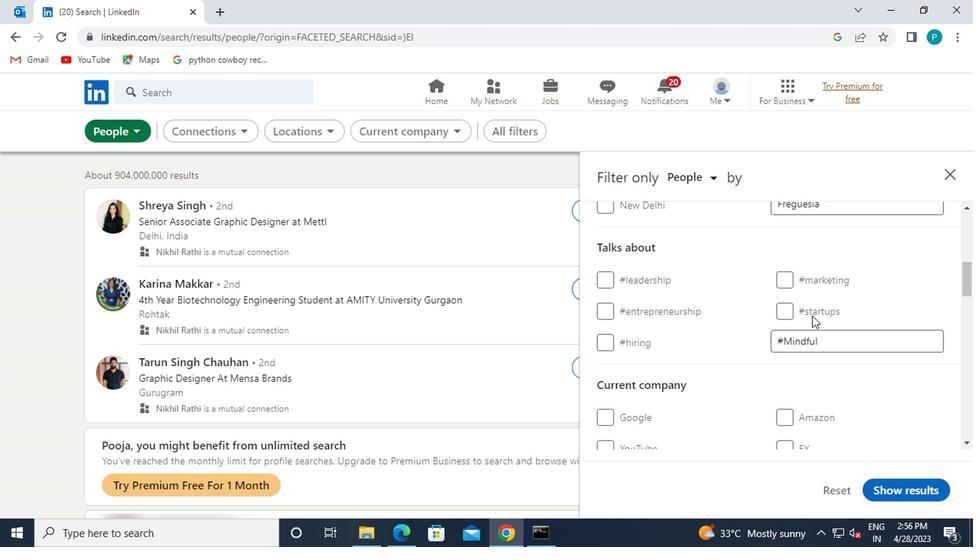 
Action: Mouse scrolled (809, 308) with delta (0, 0)
Screenshot: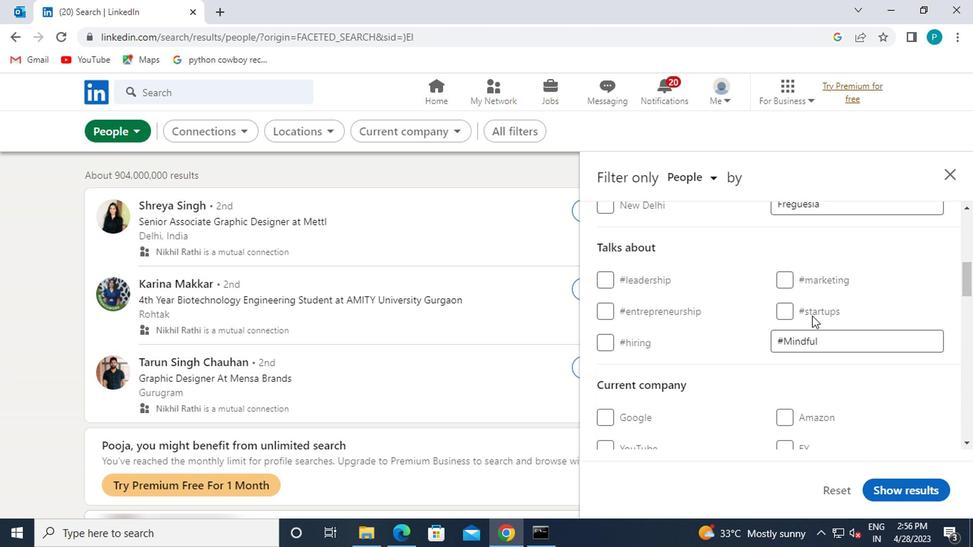 
Action: Mouse scrolled (809, 308) with delta (0, 0)
Screenshot: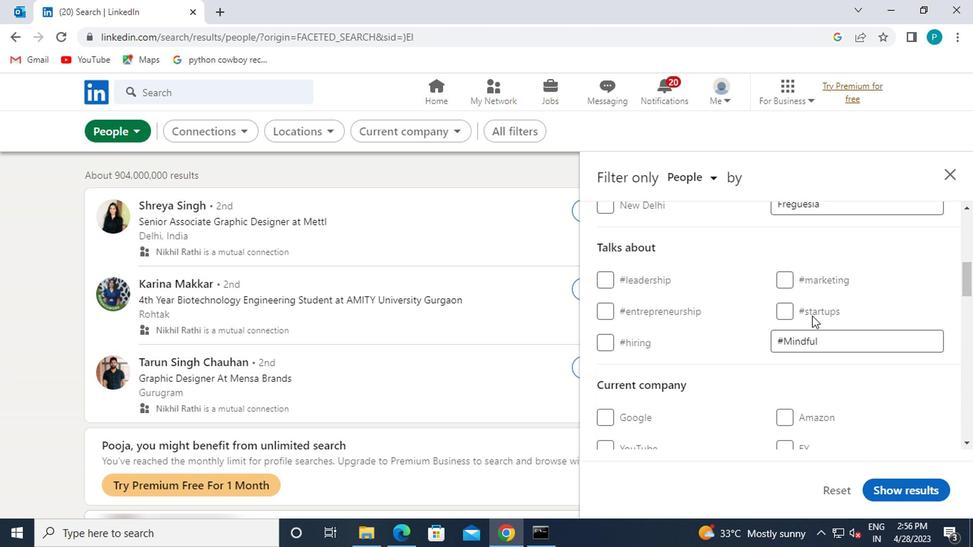 
Action: Mouse moved to (808, 319)
Screenshot: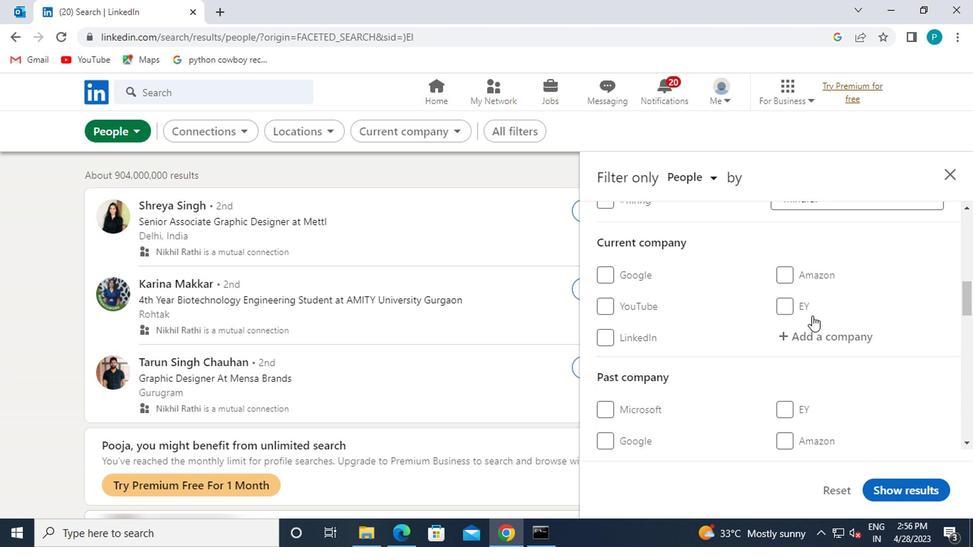
Action: Mouse pressed left at (808, 319)
Screenshot: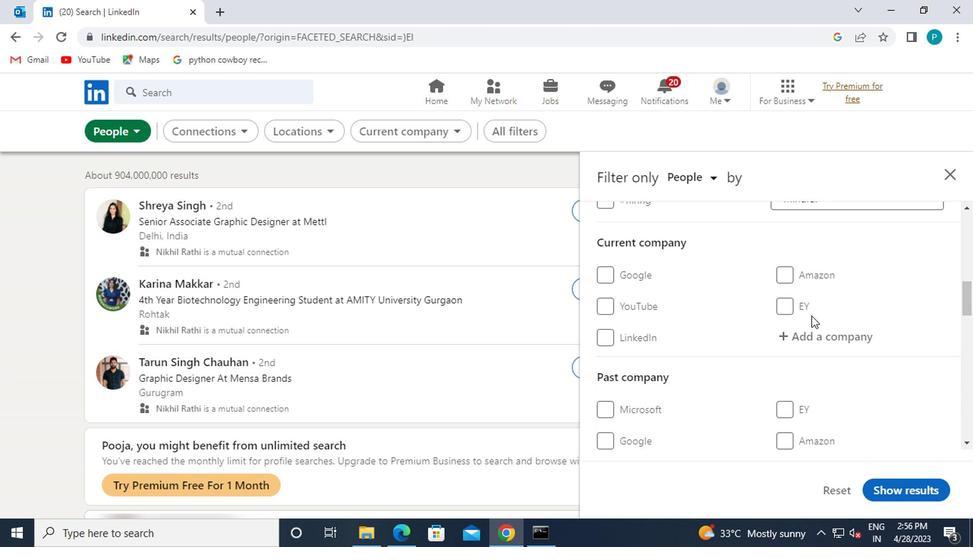 
Action: Mouse moved to (800, 326)
Screenshot: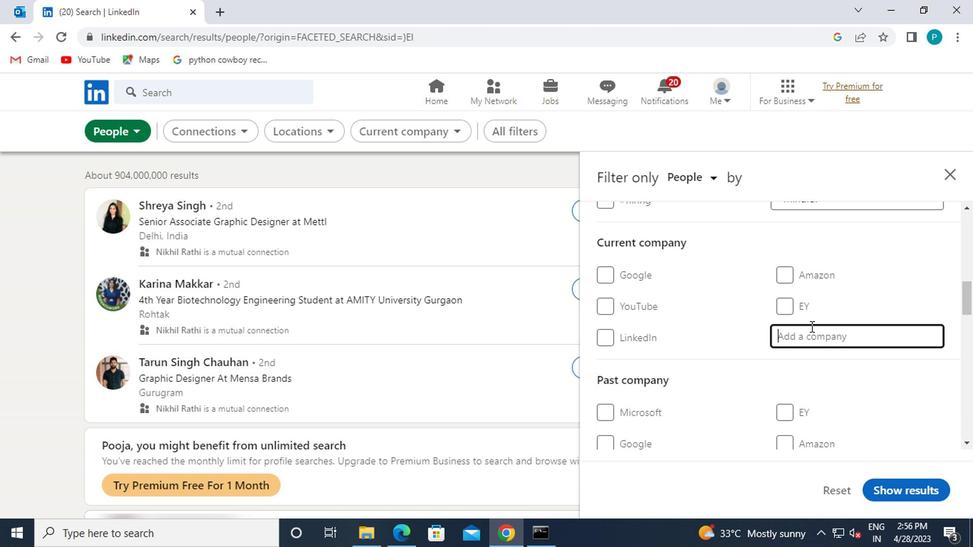 
Action: Key pressed <Key.caps_lock>PRA<Key.space>H<Key.caps_lock>
Screenshot: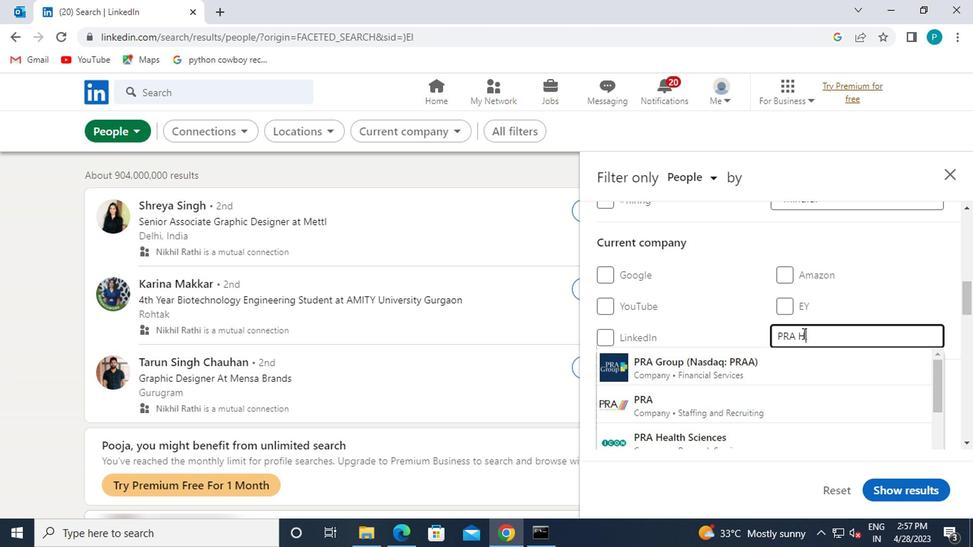 
Action: Mouse moved to (776, 358)
Screenshot: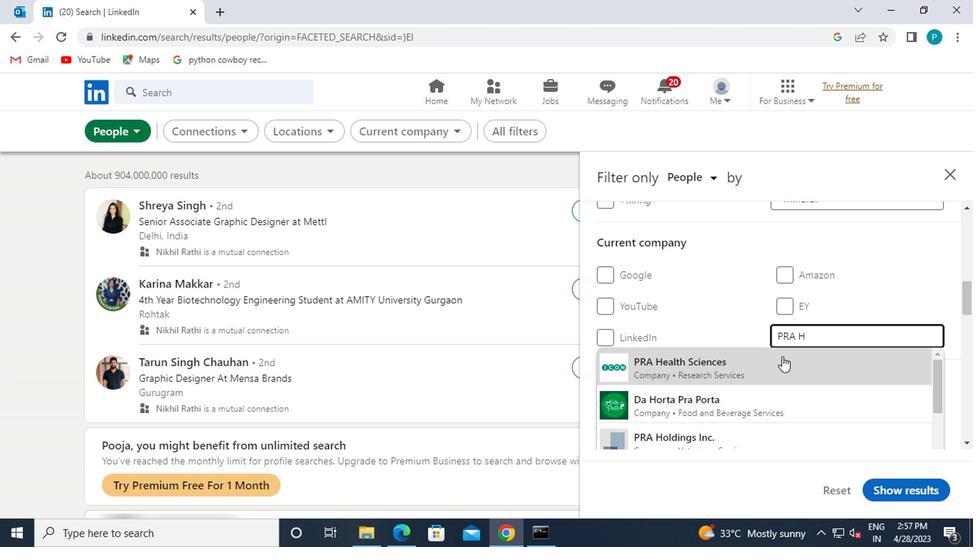 
Action: Mouse pressed left at (776, 358)
Screenshot: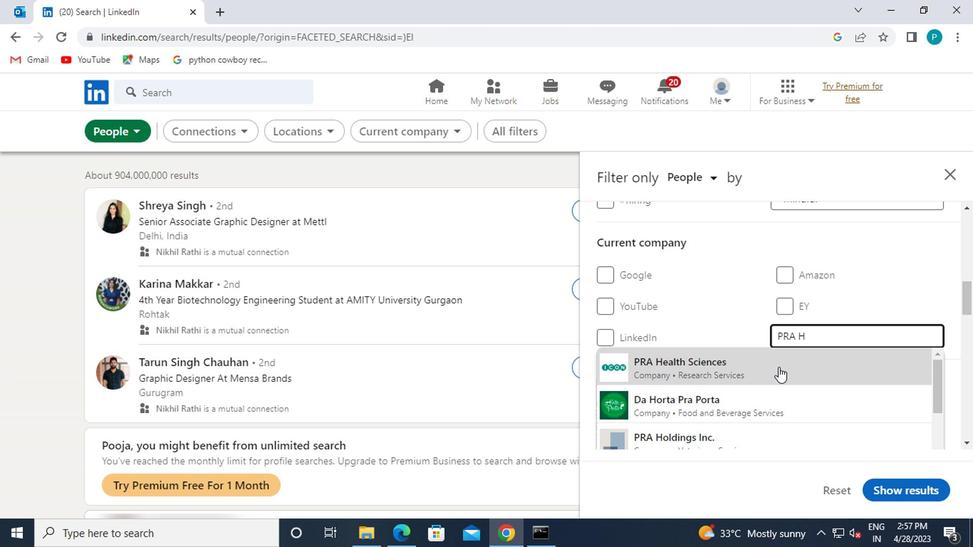 
Action: Mouse moved to (761, 357)
Screenshot: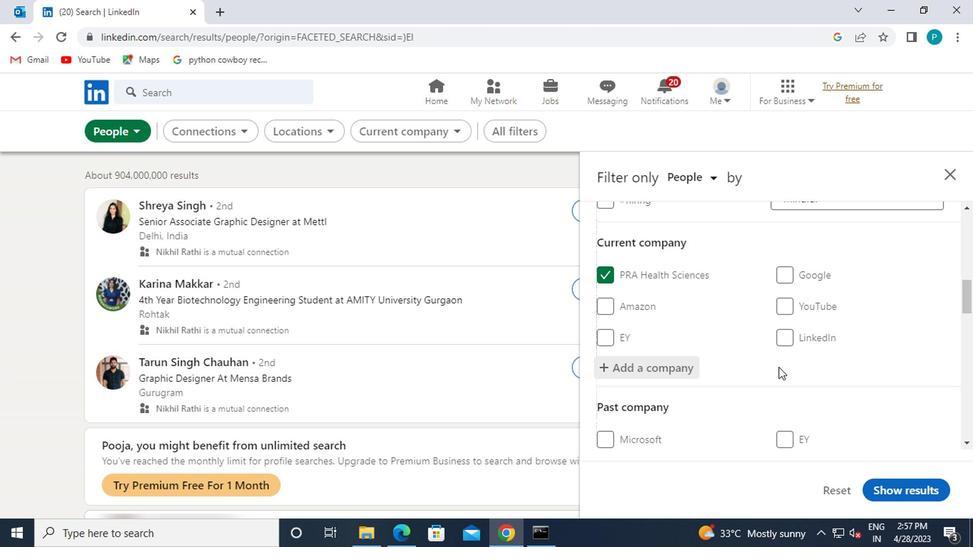 
Action: Mouse scrolled (761, 356) with delta (0, -1)
Screenshot: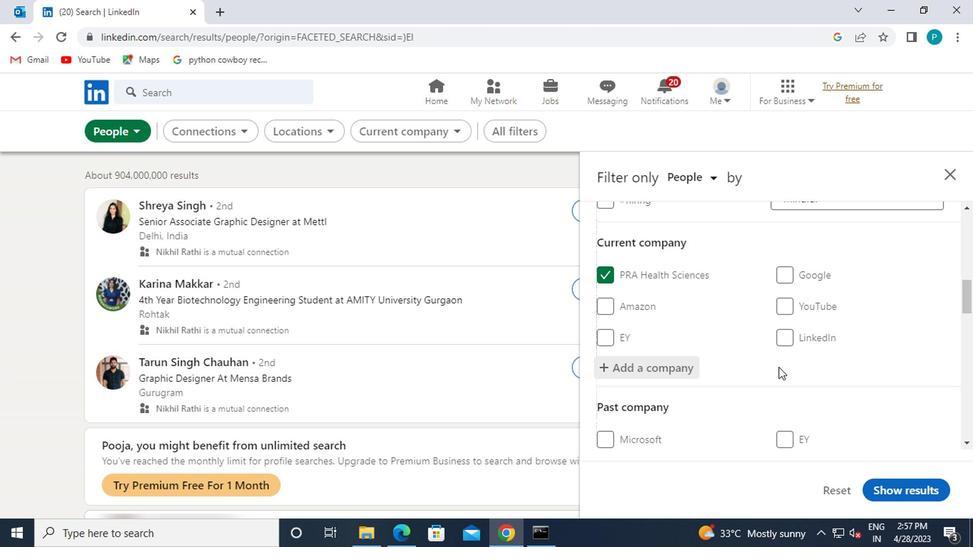 
Action: Mouse moved to (756, 355)
Screenshot: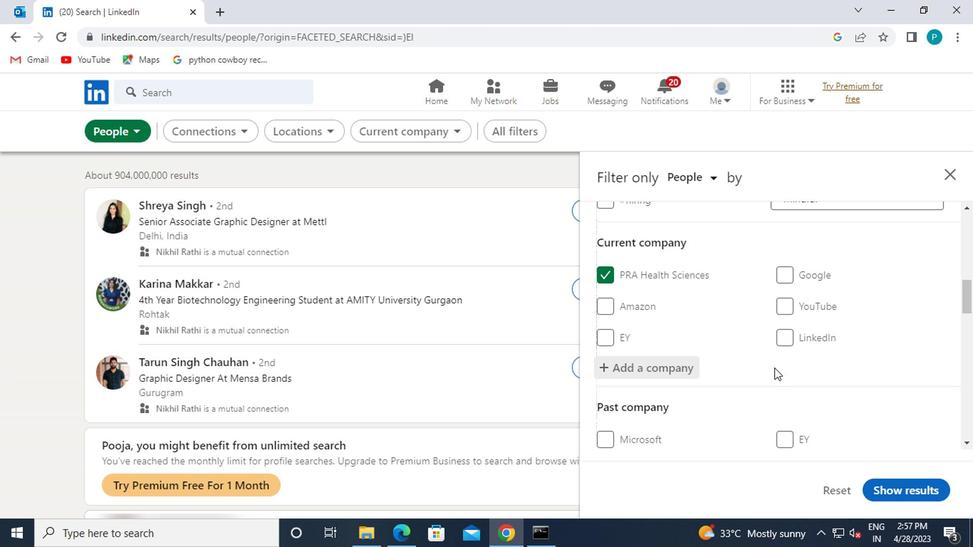 
Action: Mouse scrolled (756, 354) with delta (0, -1)
Screenshot: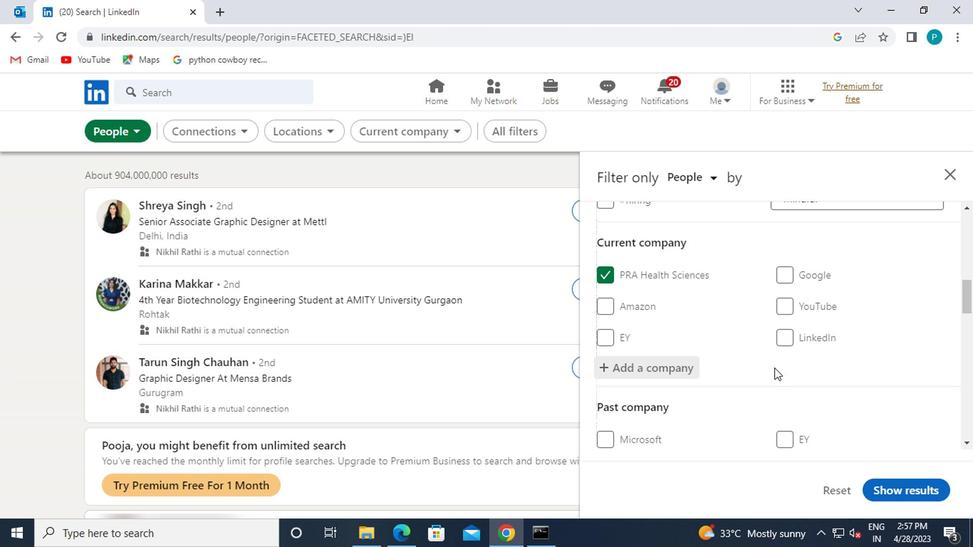 
Action: Mouse moved to (700, 336)
Screenshot: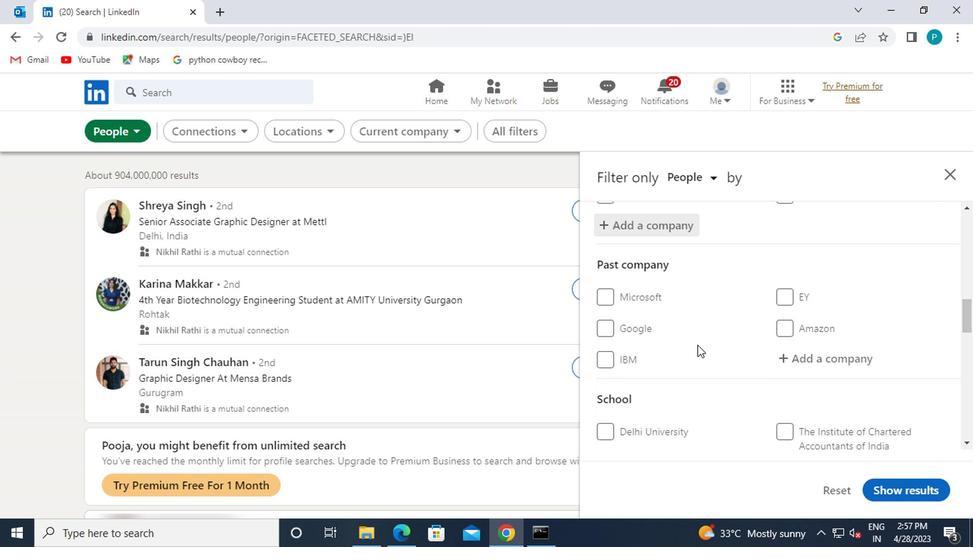 
Action: Mouse scrolled (700, 336) with delta (0, 0)
Screenshot: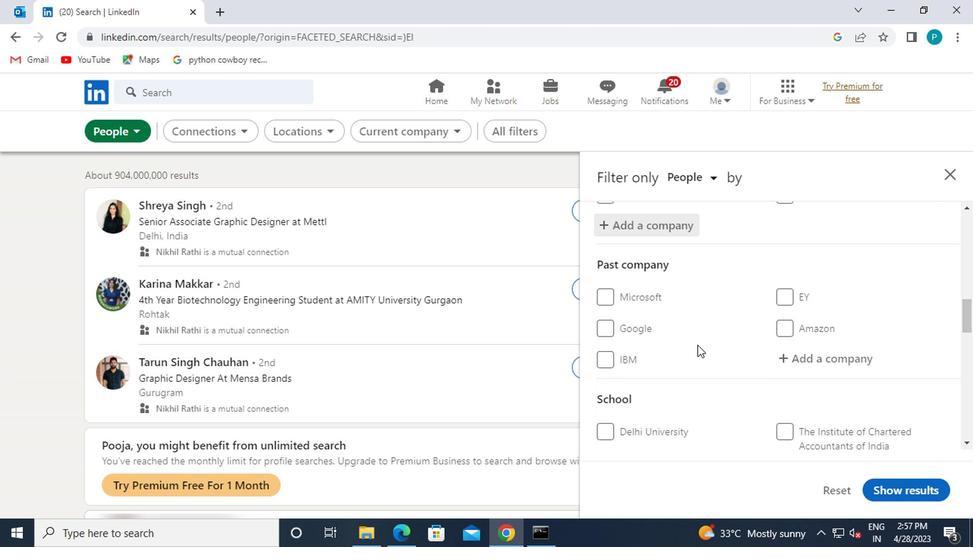 
Action: Mouse moved to (708, 342)
Screenshot: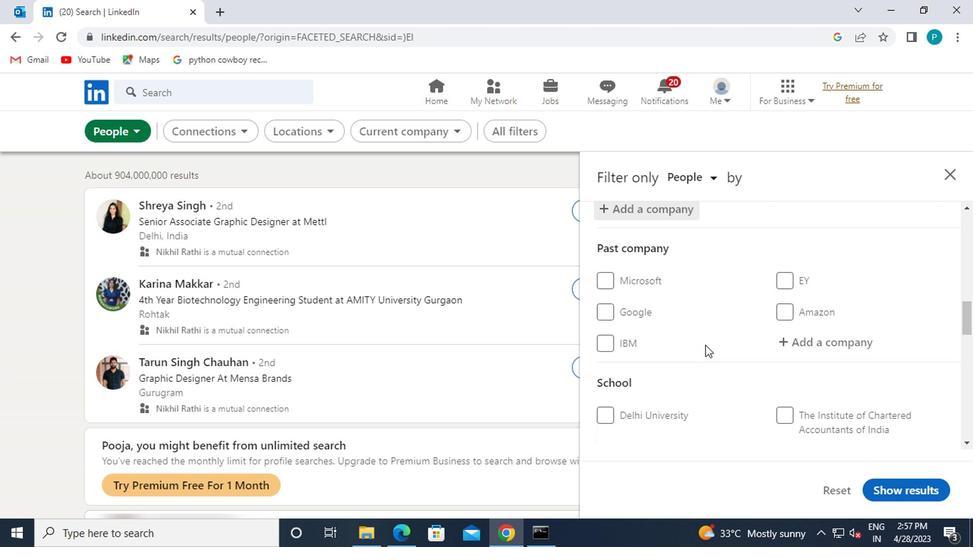 
Action: Mouse scrolled (708, 342) with delta (0, 0)
Screenshot: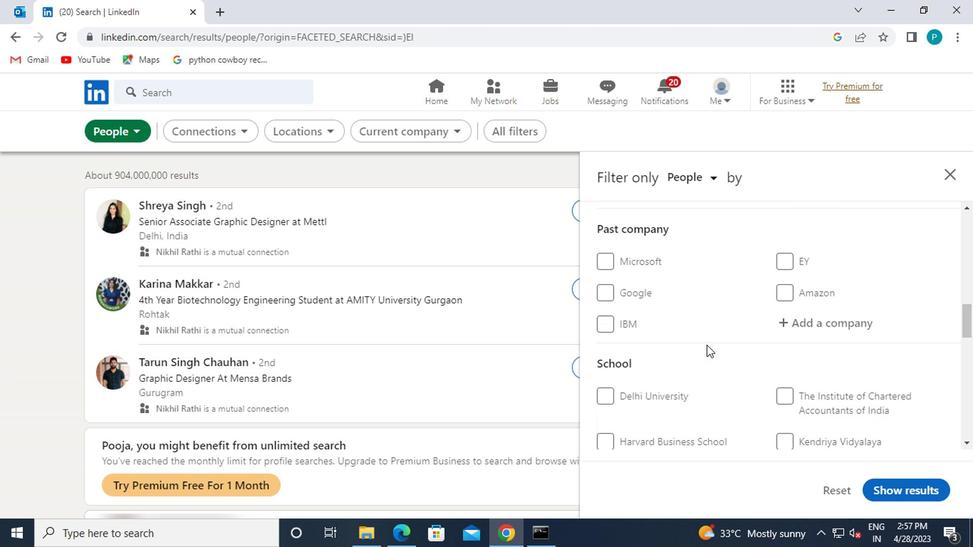 
Action: Mouse moved to (793, 355)
Screenshot: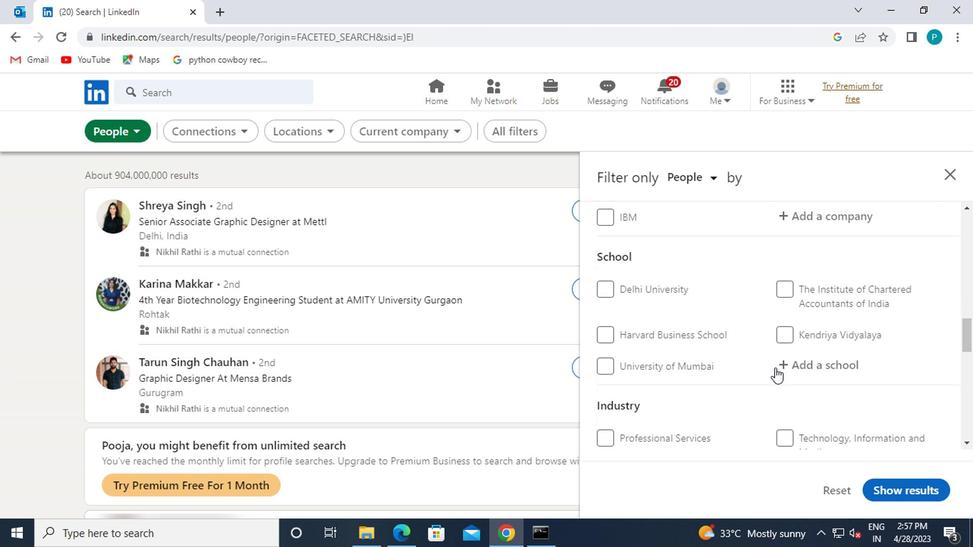 
Action: Mouse pressed left at (793, 355)
Screenshot: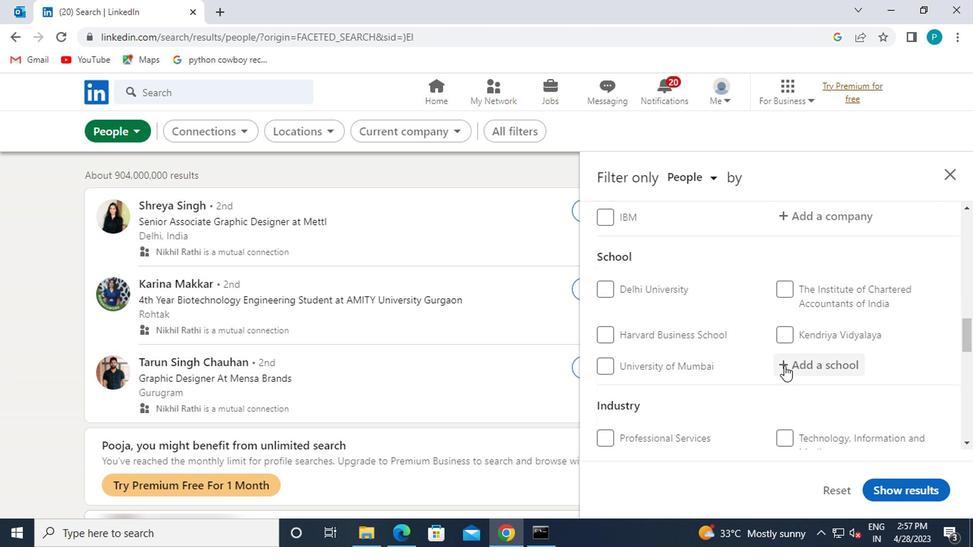 
Action: Key pressed <Key.caps_lock>D
Screenshot: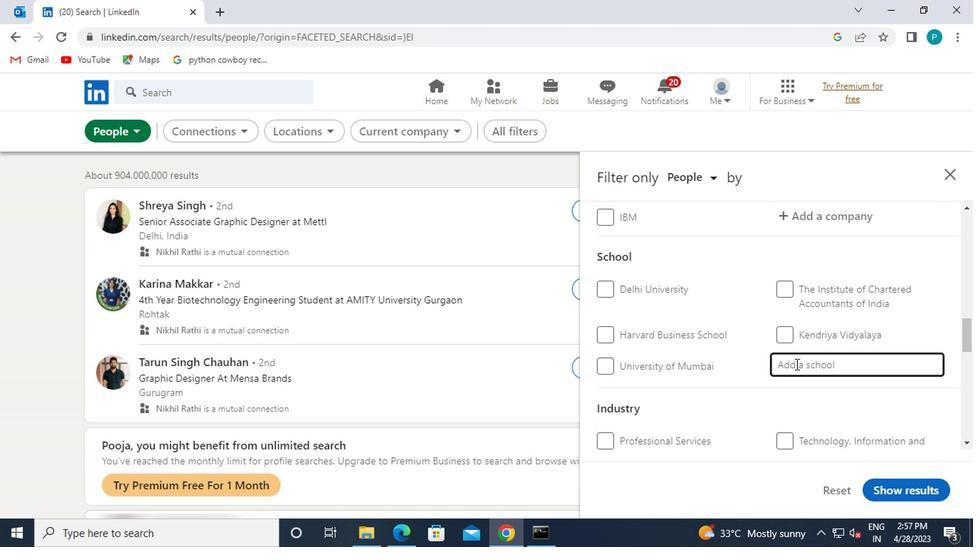 
Action: Mouse moved to (793, 356)
Screenshot: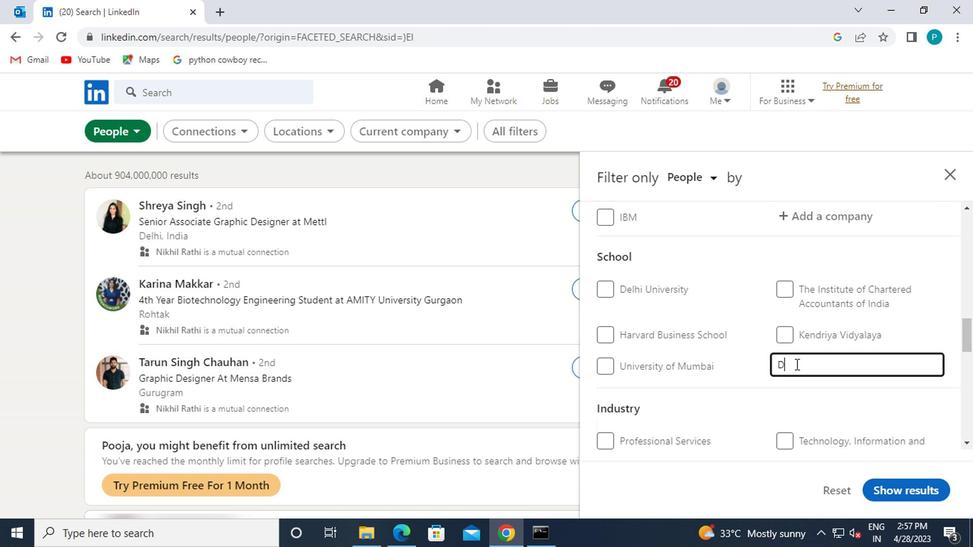 
Action: Key pressed <Key.caps_lock>ELHI<Key.space><Key.caps_lock>T<Key.caps_lock>ECHNICAL<Key.space>
Screenshot: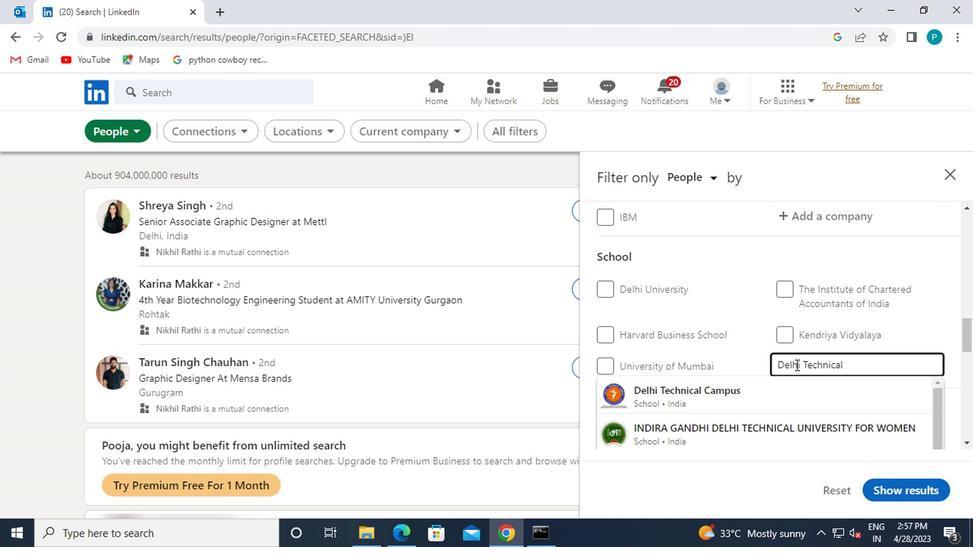 
Action: Mouse moved to (772, 381)
Screenshot: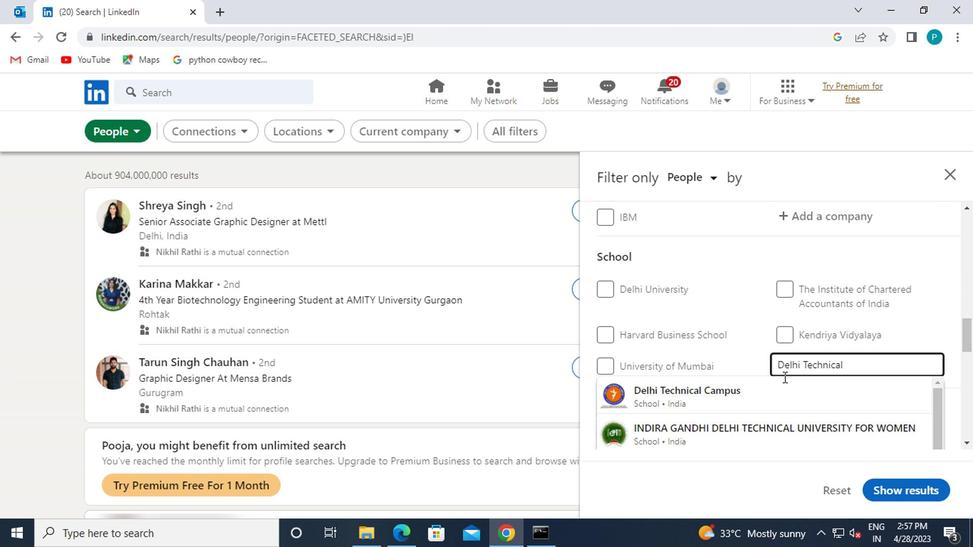 
Action: Mouse pressed left at (772, 381)
Screenshot: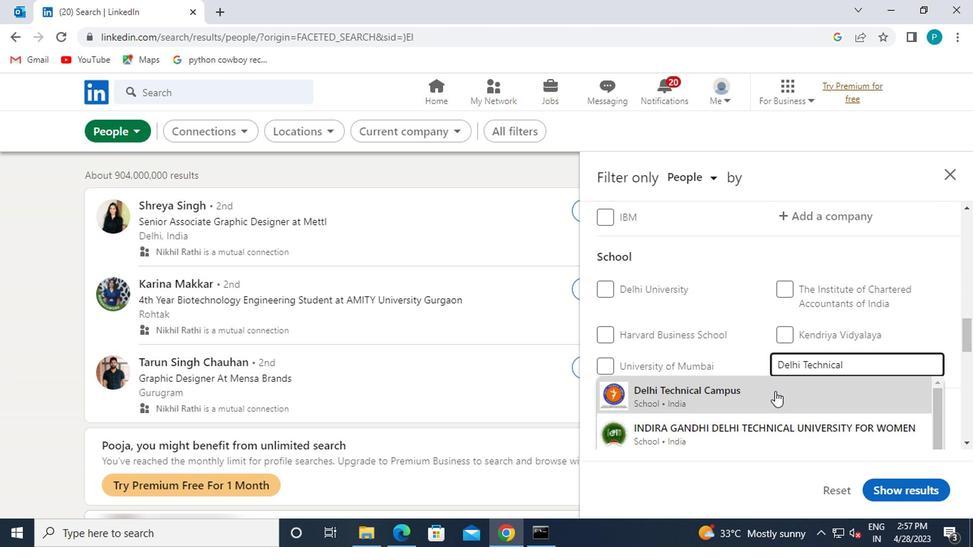 
Action: Mouse moved to (756, 368)
Screenshot: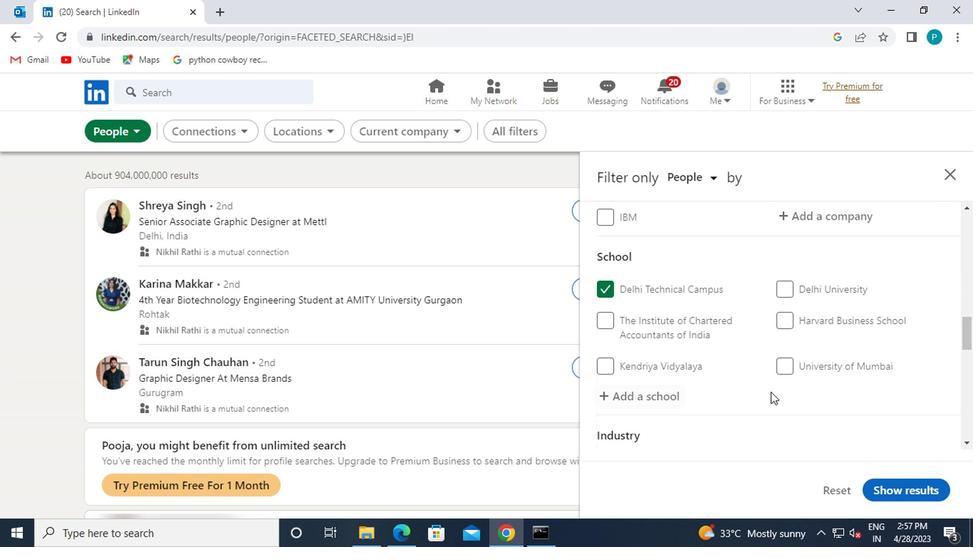 
Action: Mouse scrolled (756, 367) with delta (0, -1)
Screenshot: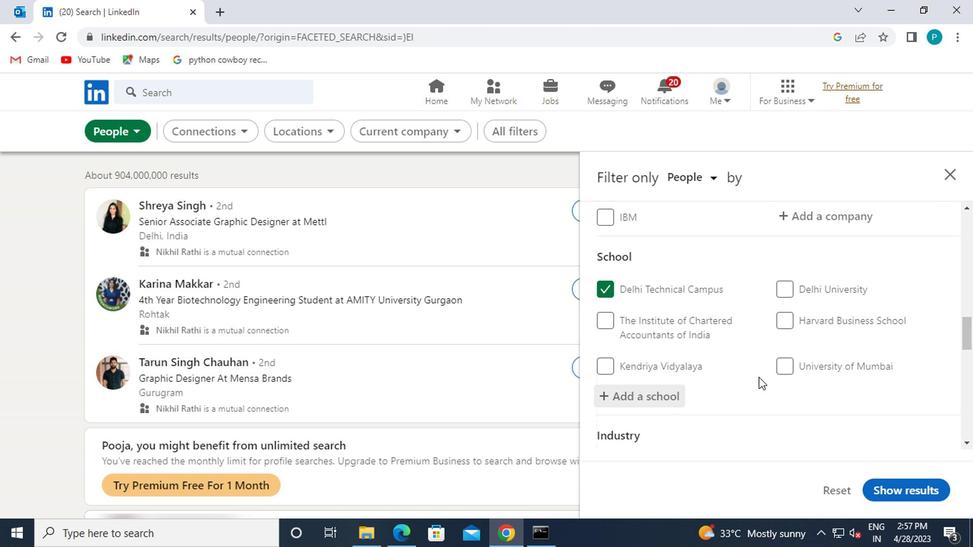 
Action: Mouse scrolled (756, 367) with delta (0, -1)
Screenshot: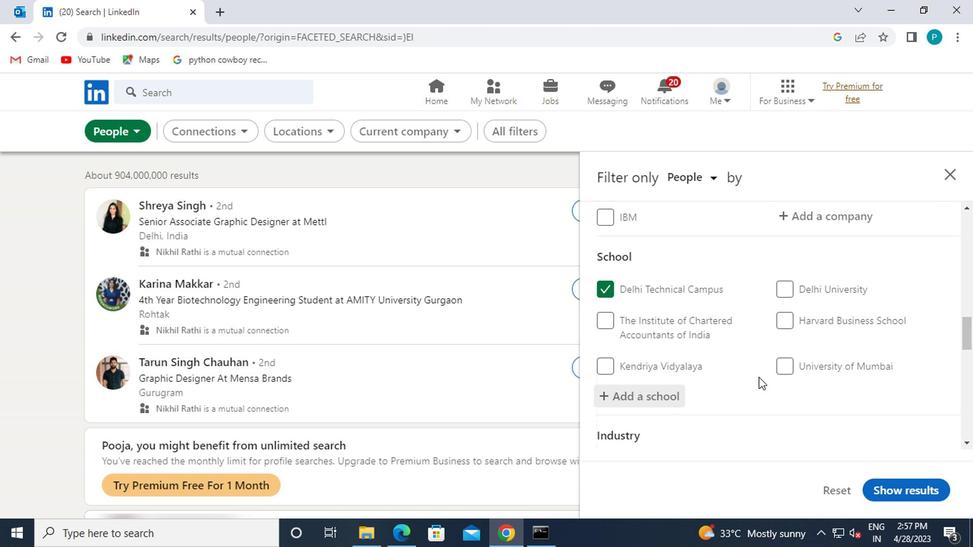 
Action: Mouse moved to (760, 368)
Screenshot: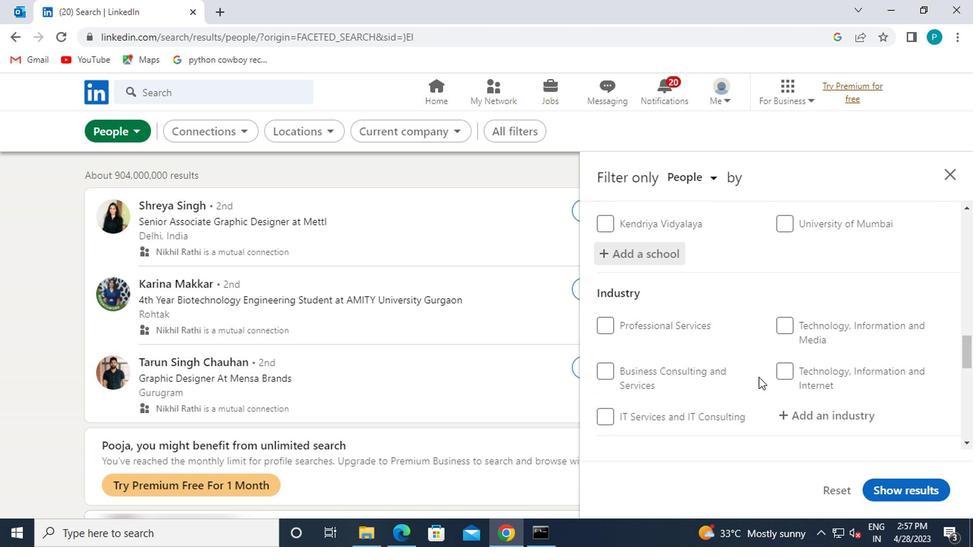 
Action: Mouse scrolled (760, 367) with delta (0, -1)
Screenshot: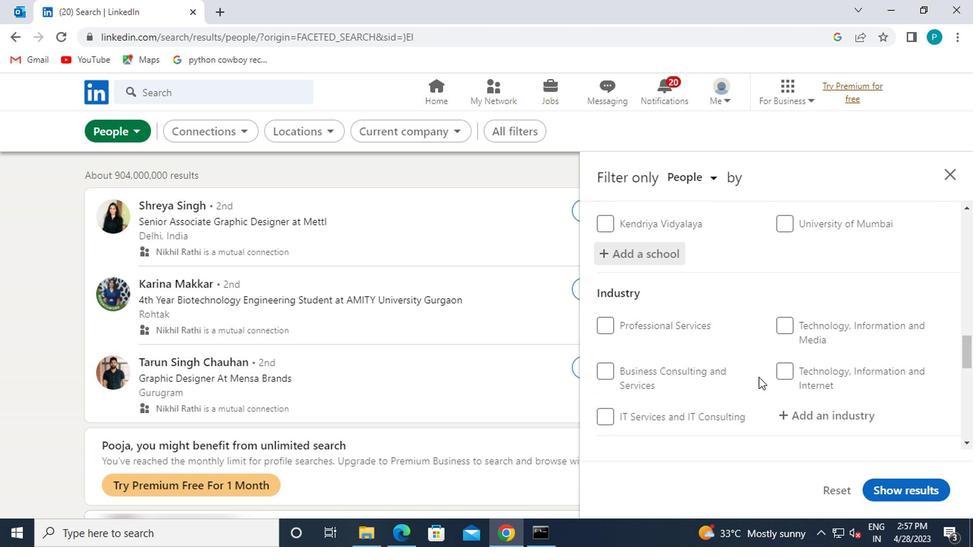 
Action: Mouse moved to (802, 339)
Screenshot: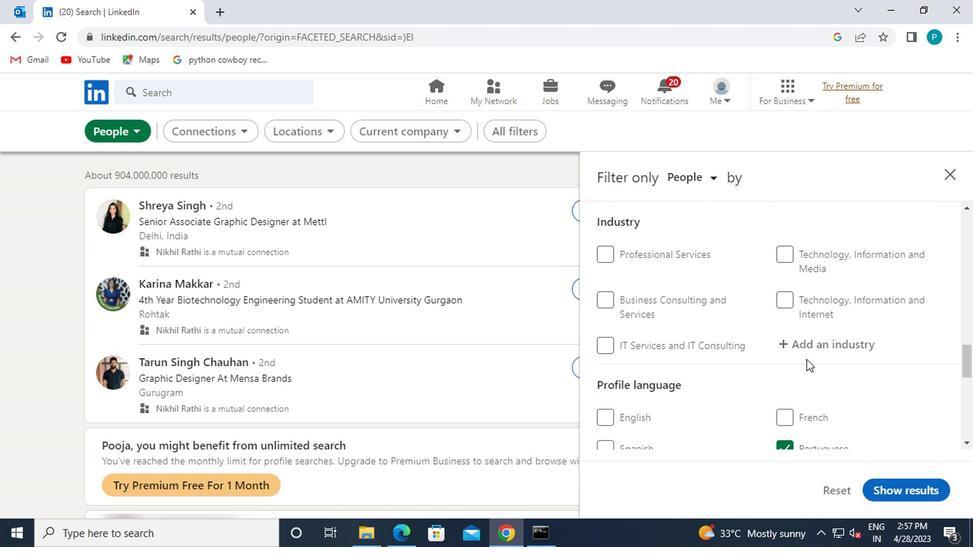 
Action: Mouse pressed left at (802, 339)
Screenshot: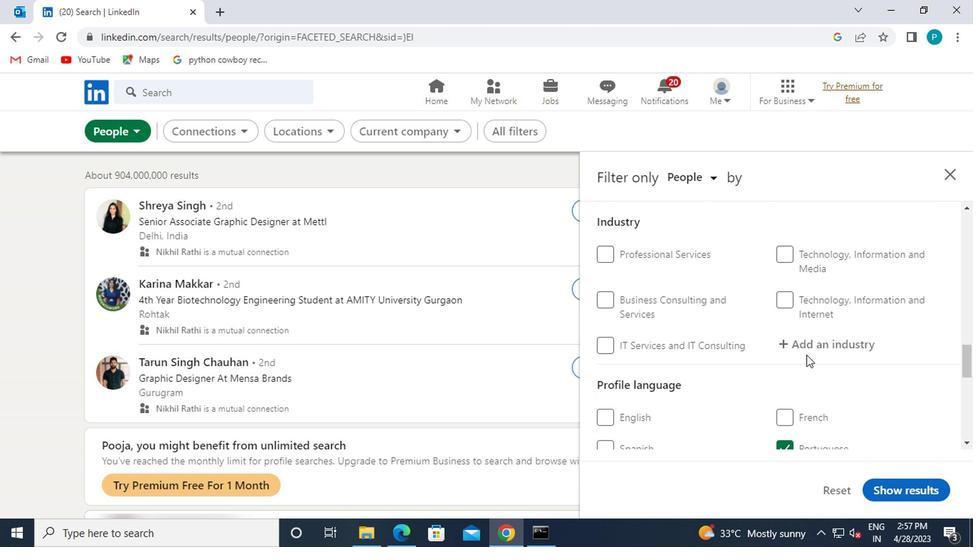 
Action: Key pressed <Key.caps_lock>V<Key.caps_lock>OC
Screenshot: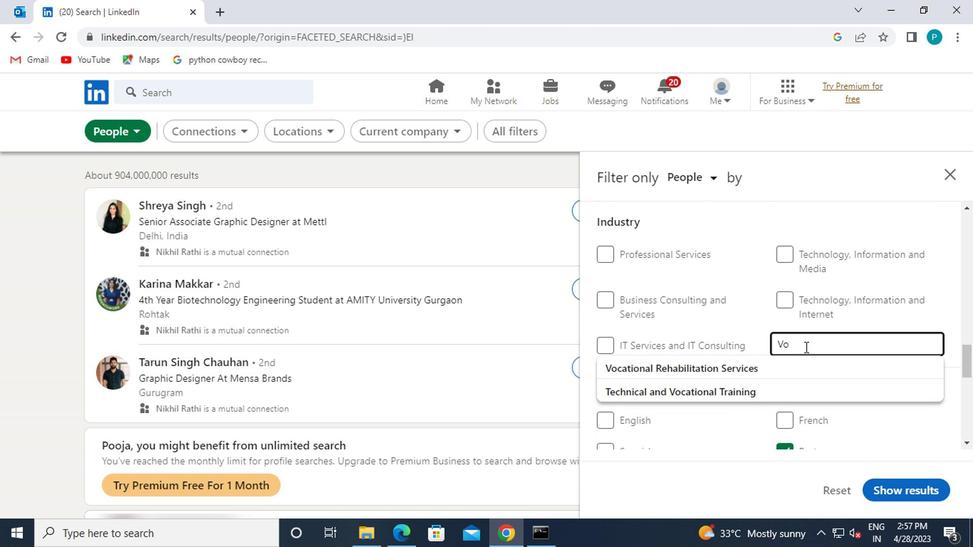 
Action: Mouse moved to (778, 354)
Screenshot: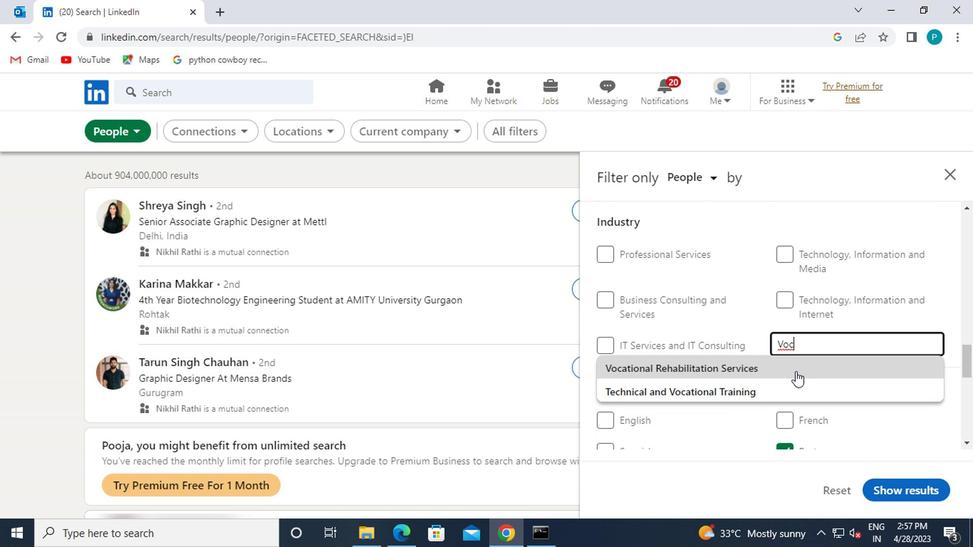
Action: Mouse pressed left at (778, 354)
Screenshot: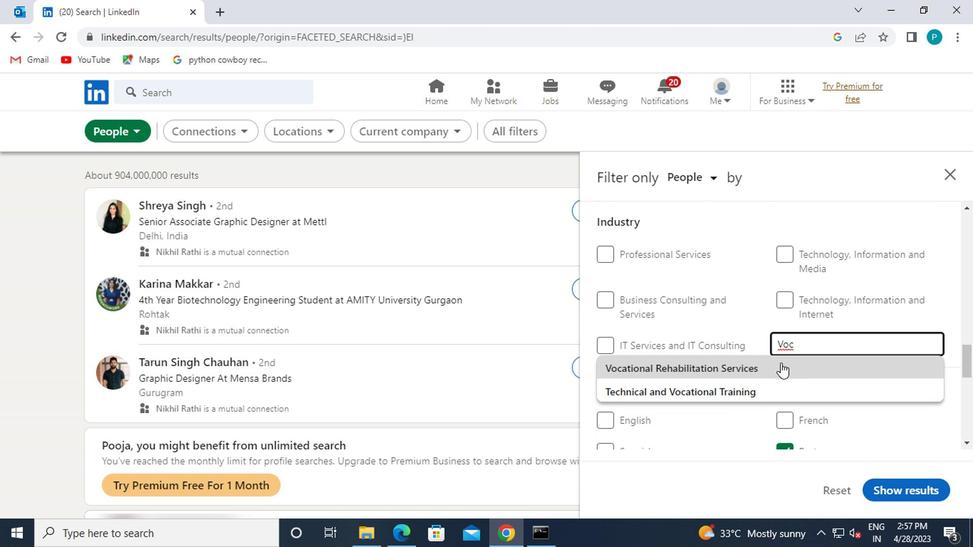 
Action: Mouse scrolled (778, 353) with delta (0, 0)
Screenshot: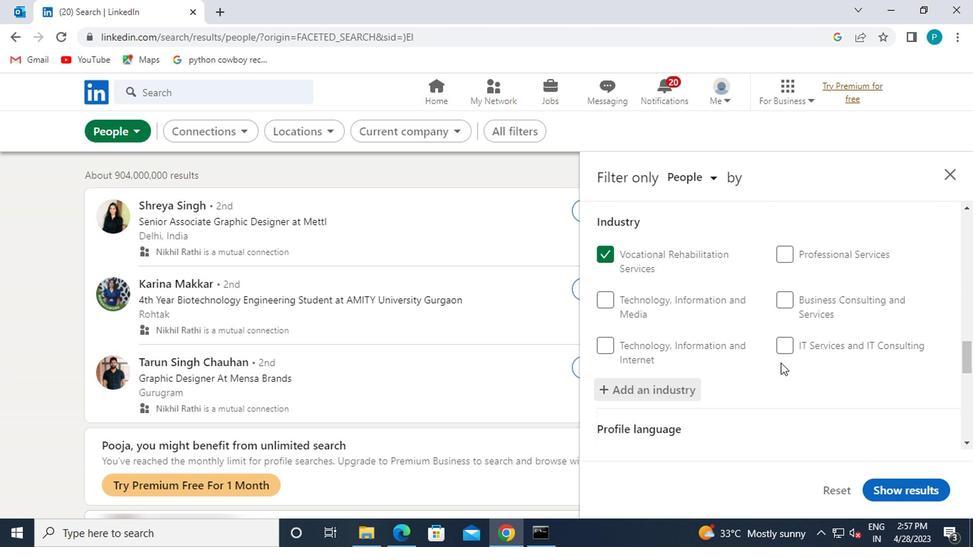 
Action: Mouse scrolled (778, 353) with delta (0, 0)
Screenshot: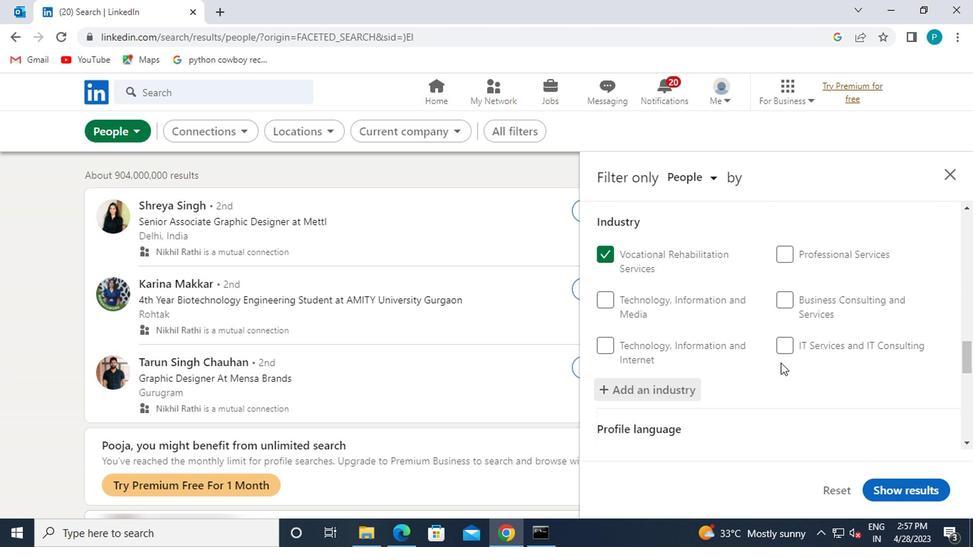 
Action: Mouse scrolled (778, 353) with delta (0, 0)
Screenshot: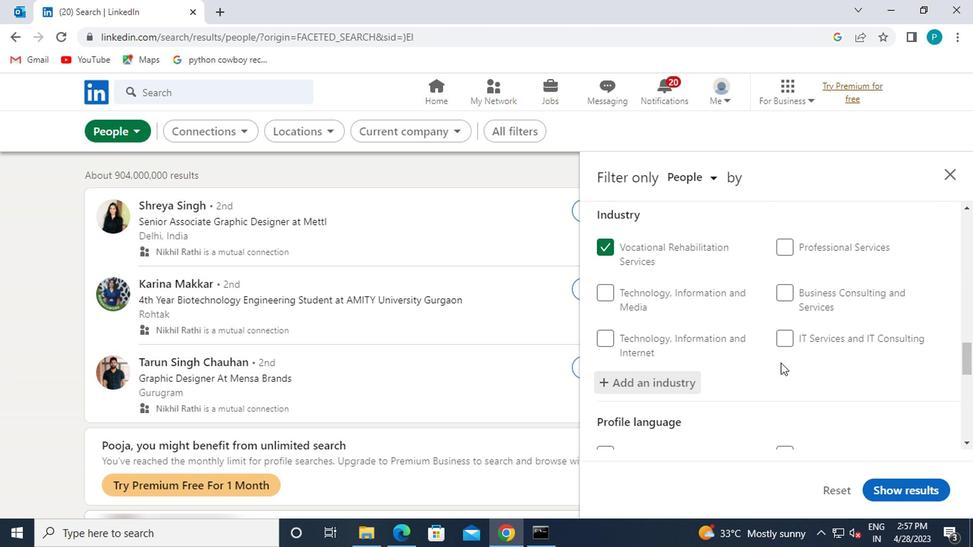 
Action: Mouse scrolled (778, 353) with delta (0, 0)
Screenshot: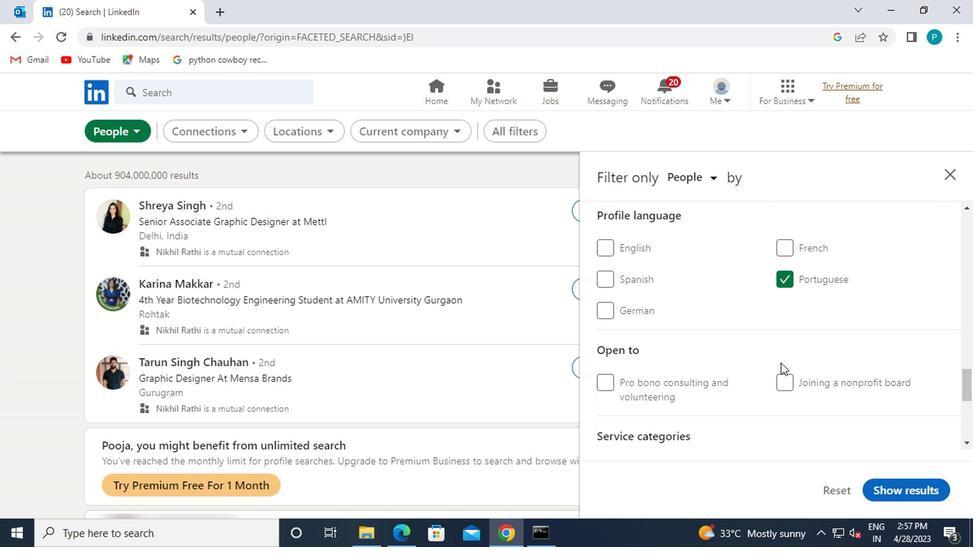 
Action: Mouse scrolled (778, 353) with delta (0, 0)
Screenshot: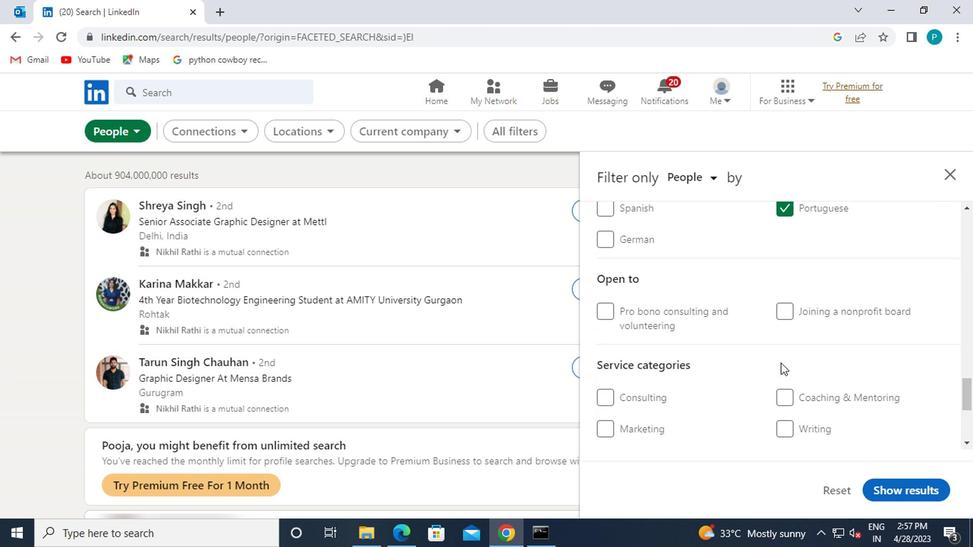 
Action: Mouse scrolled (778, 353) with delta (0, 0)
Screenshot: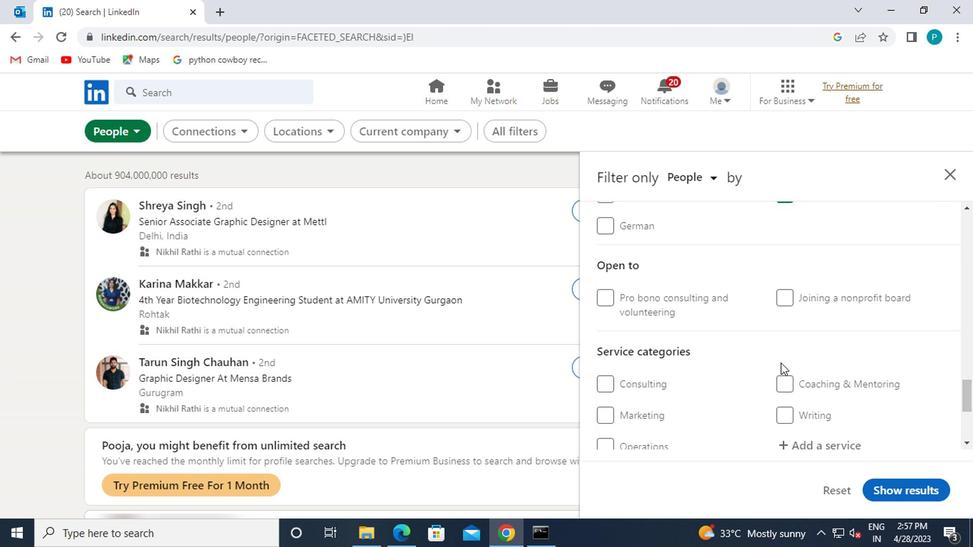 
Action: Mouse moved to (791, 317)
Screenshot: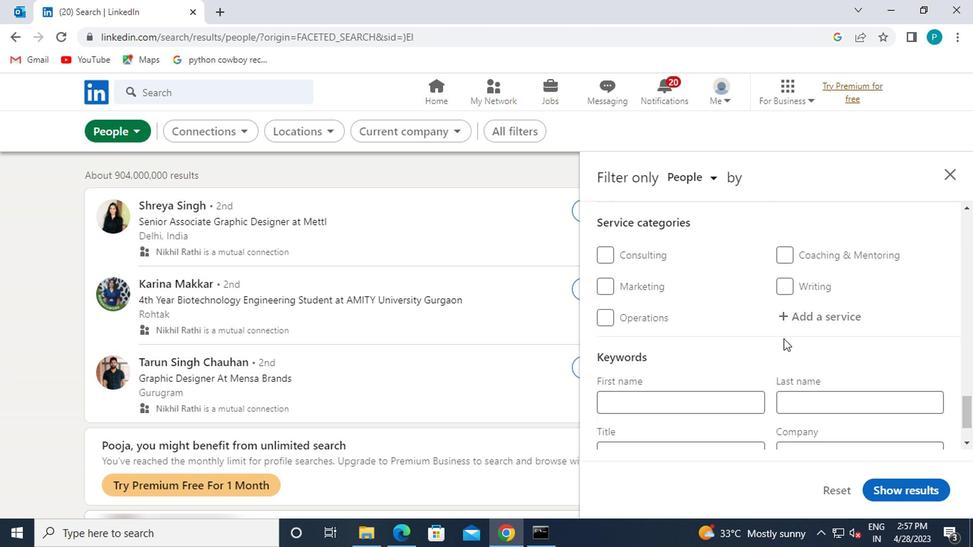 
Action: Mouse pressed left at (791, 317)
Screenshot: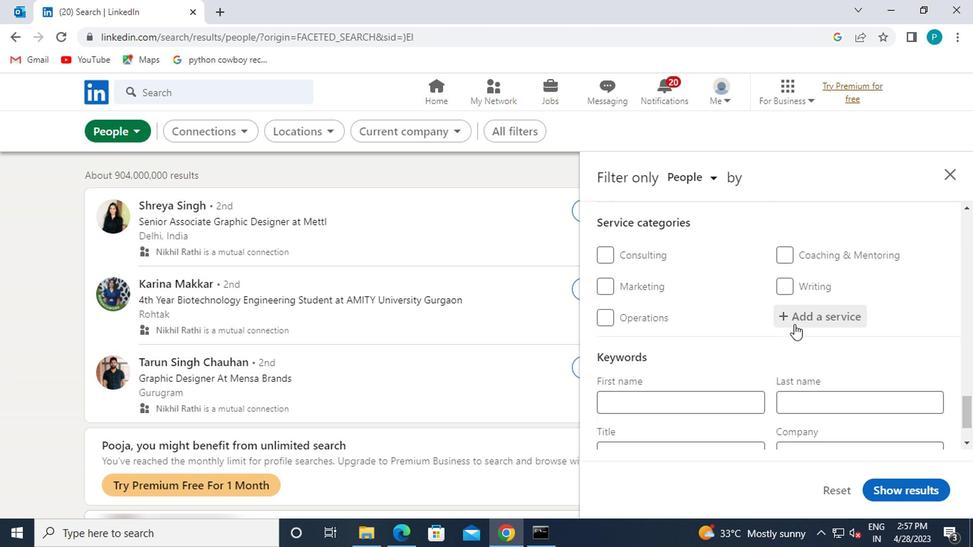 
Action: Key pressed <Key.caps_lock>F<Key.caps_lock>INANCIAL
Screenshot: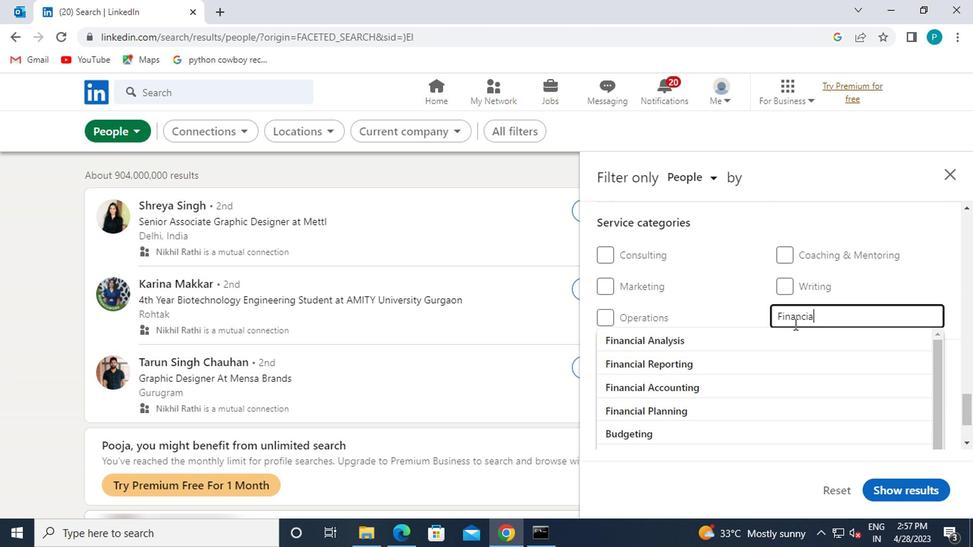 
Action: Mouse moved to (715, 378)
Screenshot: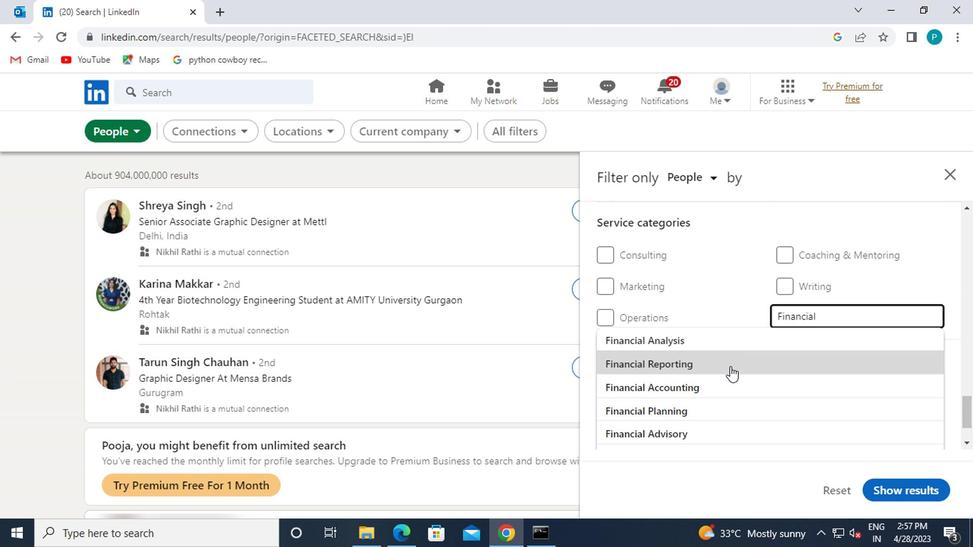 
Action: Mouse pressed left at (715, 378)
Screenshot: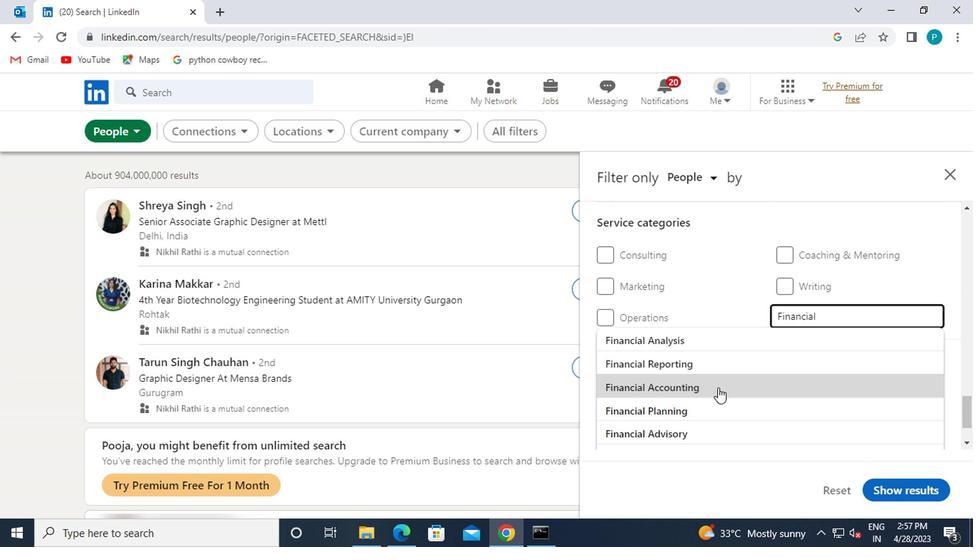 
Action: Mouse scrolled (715, 377) with delta (0, 0)
Screenshot: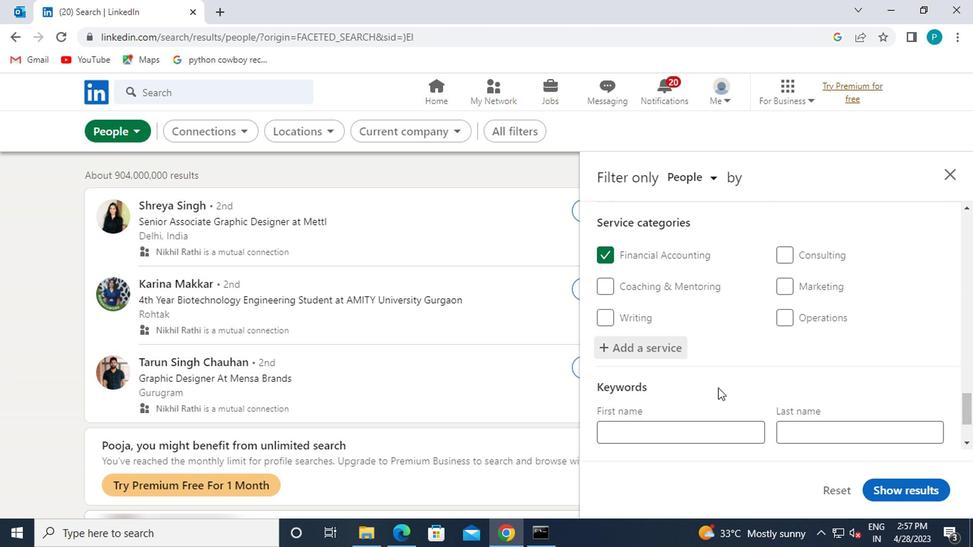 
Action: Mouse scrolled (715, 377) with delta (0, 0)
Screenshot: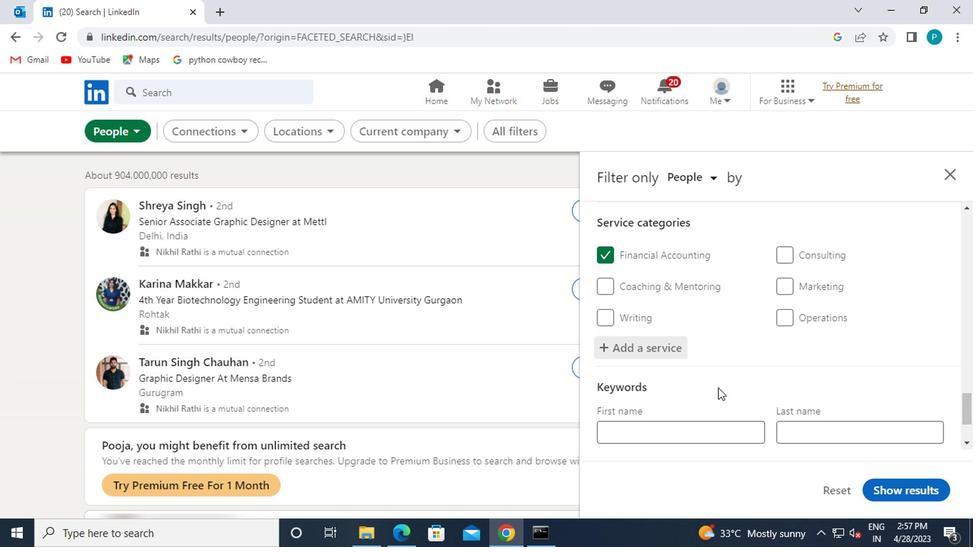 
Action: Mouse moved to (658, 379)
Screenshot: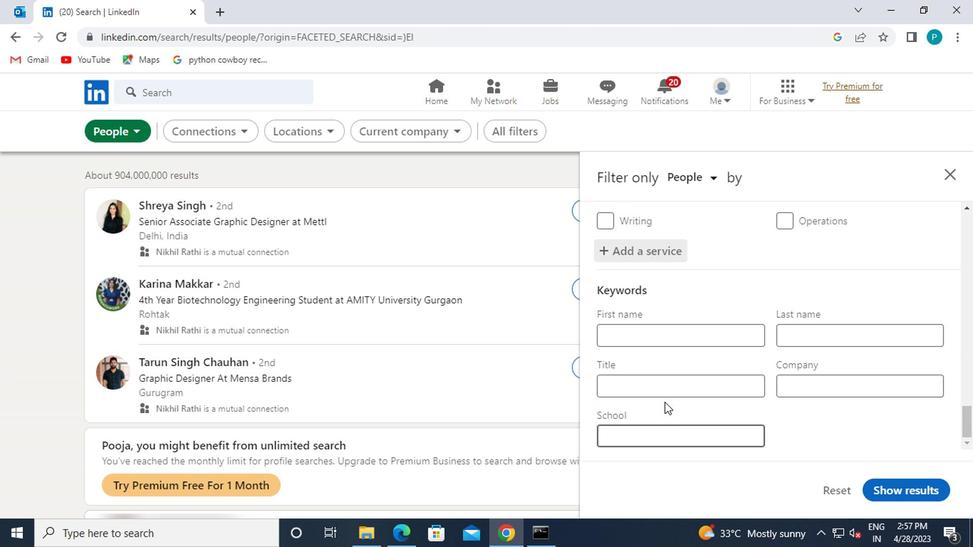 
Action: Mouse pressed left at (658, 379)
Screenshot: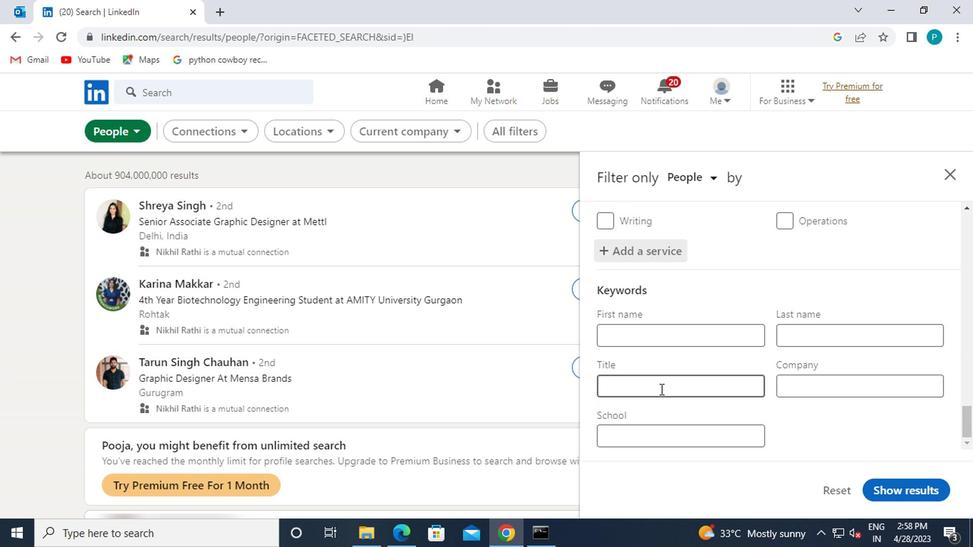 
Action: Key pressed <Key.caps_lock>E<Key.caps_lock>XECUTIB<Key.backspace>VE
Screenshot: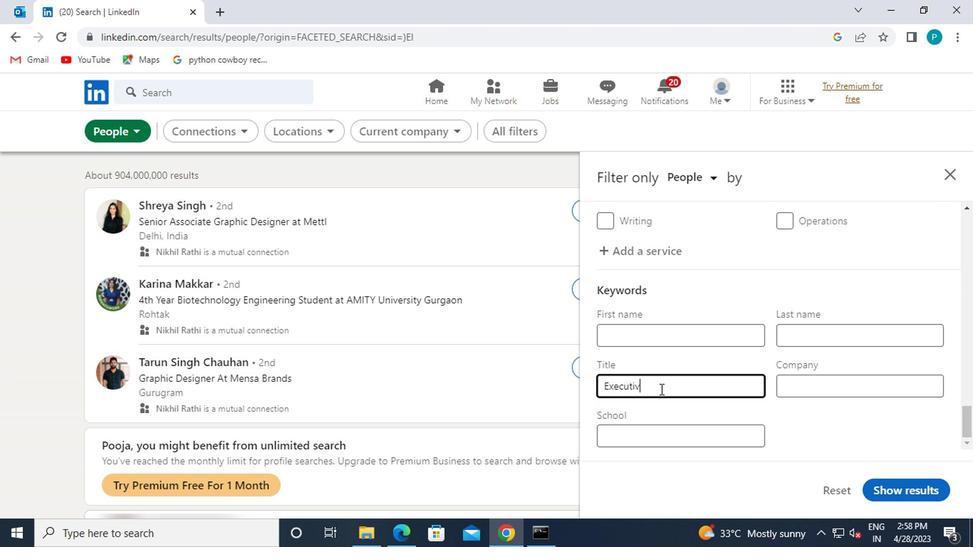 
Action: Mouse moved to (883, 470)
Screenshot: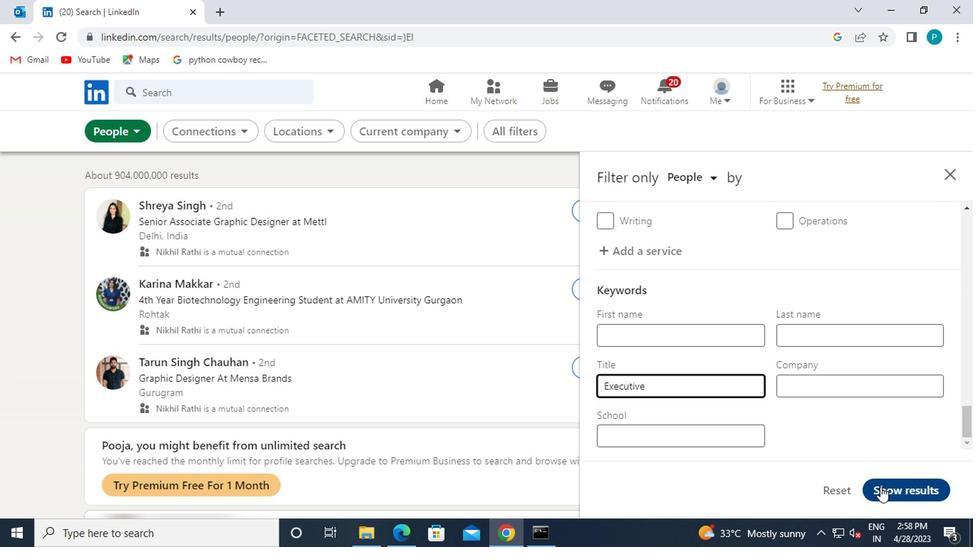 
Action: Mouse pressed left at (883, 470)
Screenshot: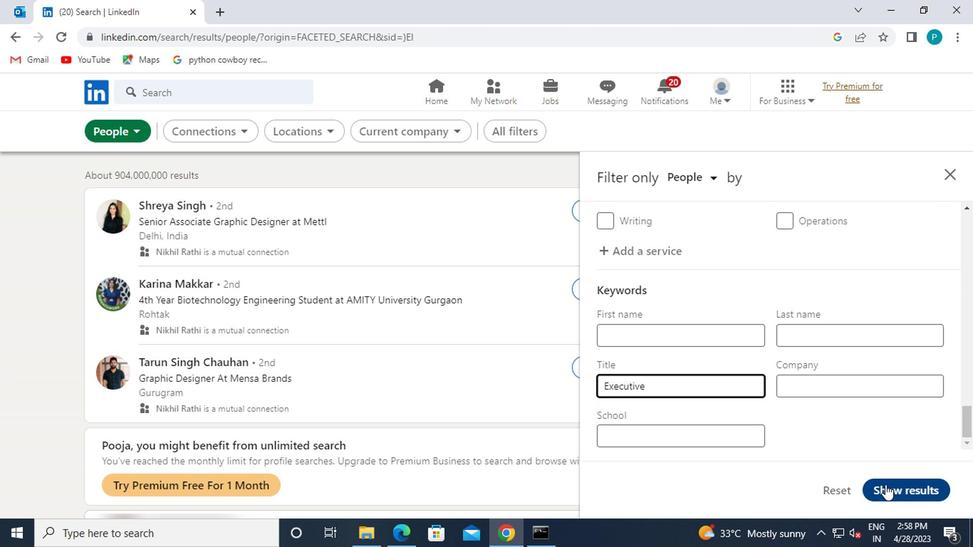 
